 Task: Look for space in Athis-Mons, France from 6th September, 2023 to 18th September, 2023 for 3 adults in price range Rs.6000 to Rs.12000. Place can be entire place with 2 bedrooms having 2 beds and 2 bathrooms. Property type can be house, flat, guest house, hotel. Booking option can be shelf check-in. Required host language is English.
Action: Mouse moved to (341, 195)
Screenshot: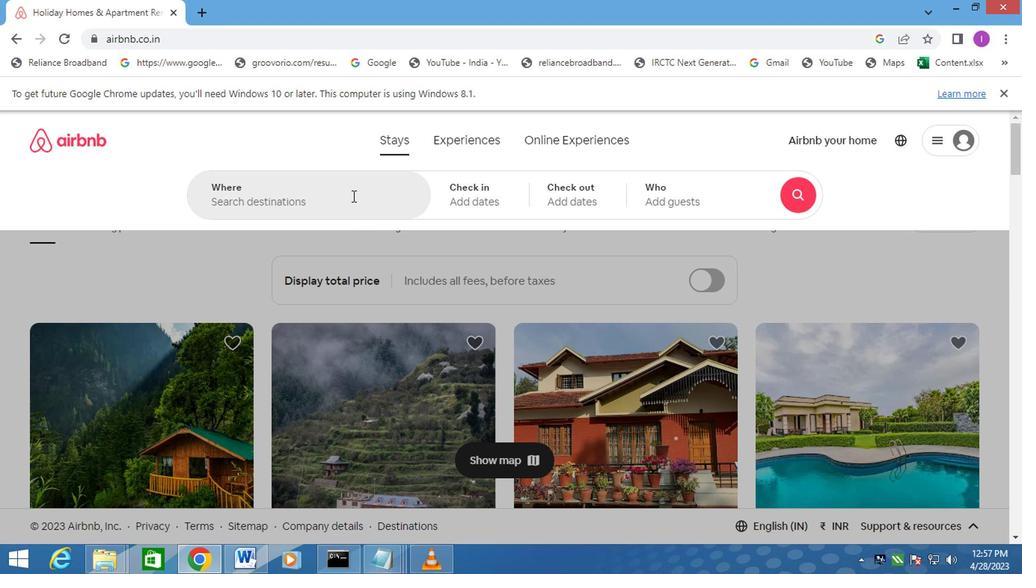 
Action: Mouse pressed left at (341, 195)
Screenshot: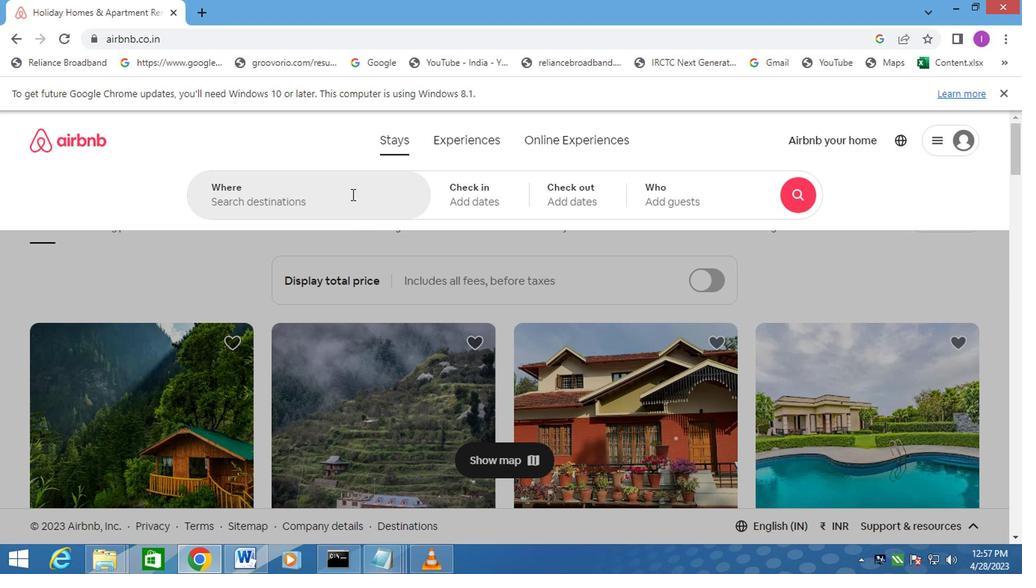 
Action: Mouse moved to (409, 209)
Screenshot: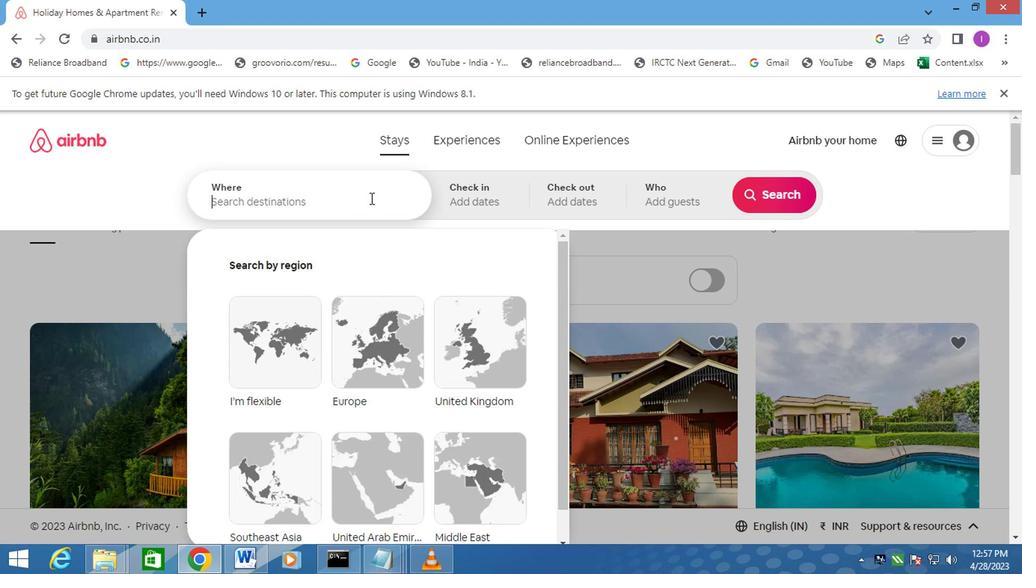 
Action: Key pressed <Key.shift>ATHIS-MONS,<Key.shift>FRANCE
Screenshot: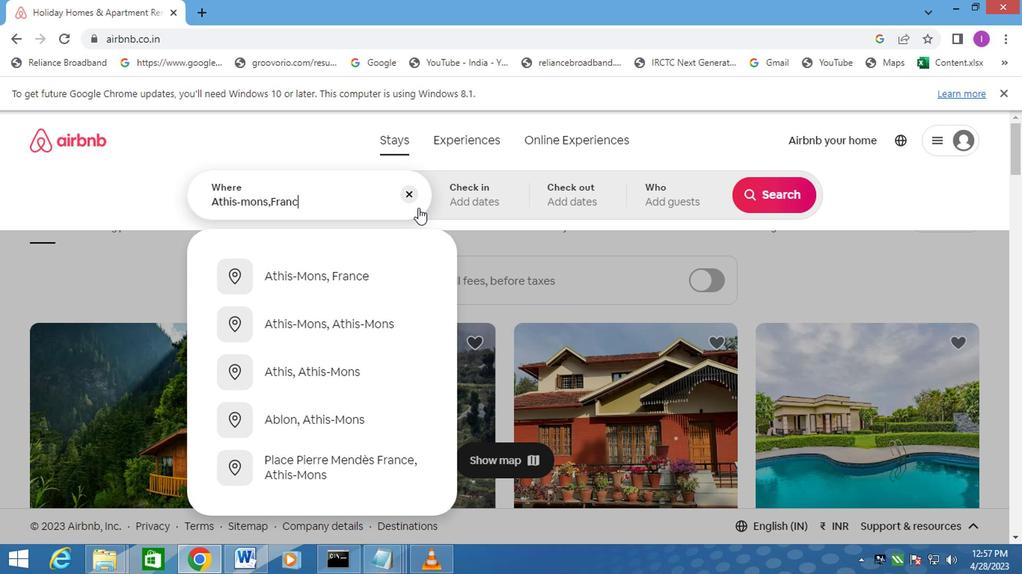 
Action: Mouse moved to (359, 268)
Screenshot: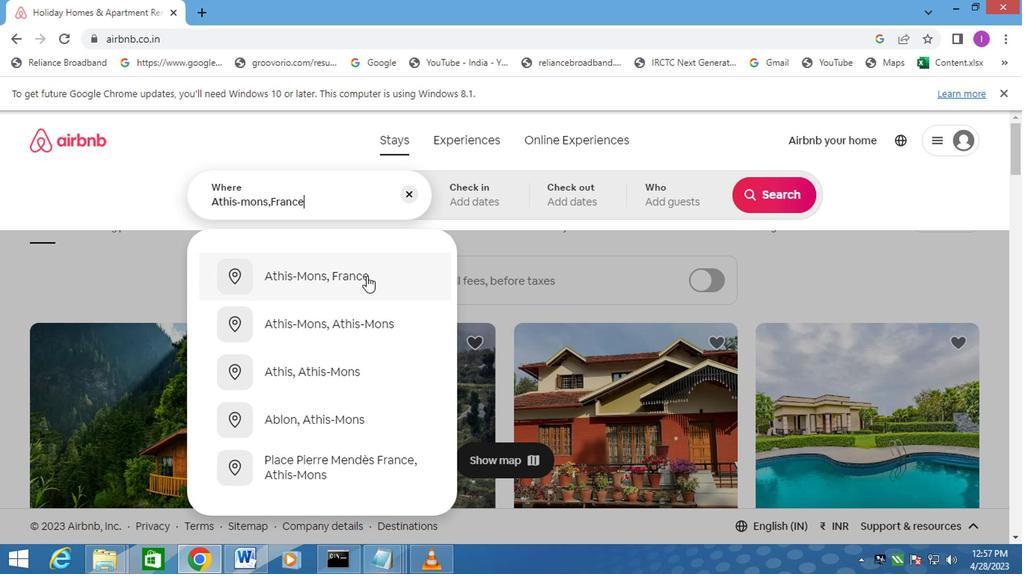 
Action: Mouse pressed left at (359, 268)
Screenshot: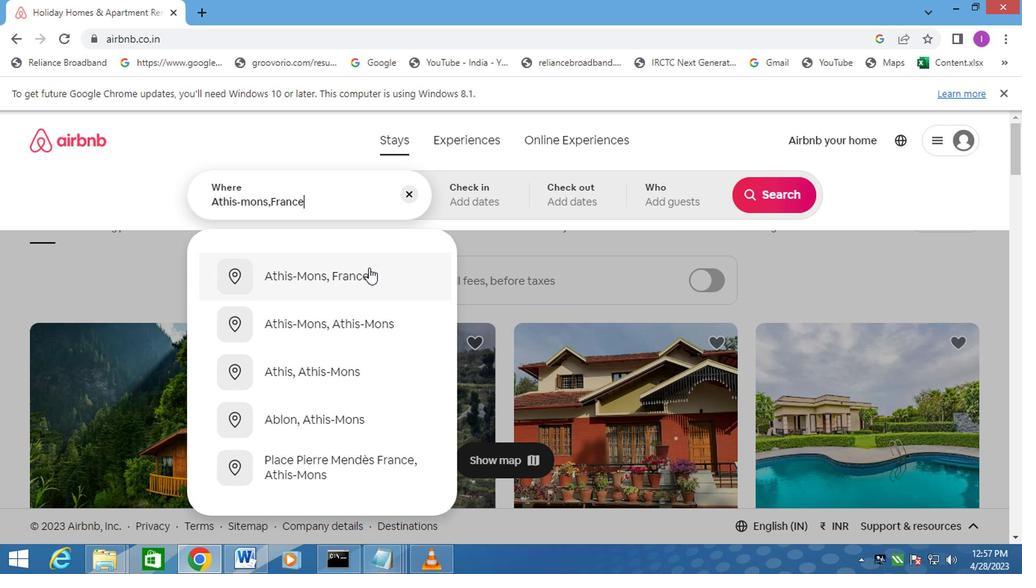
Action: Mouse moved to (758, 316)
Screenshot: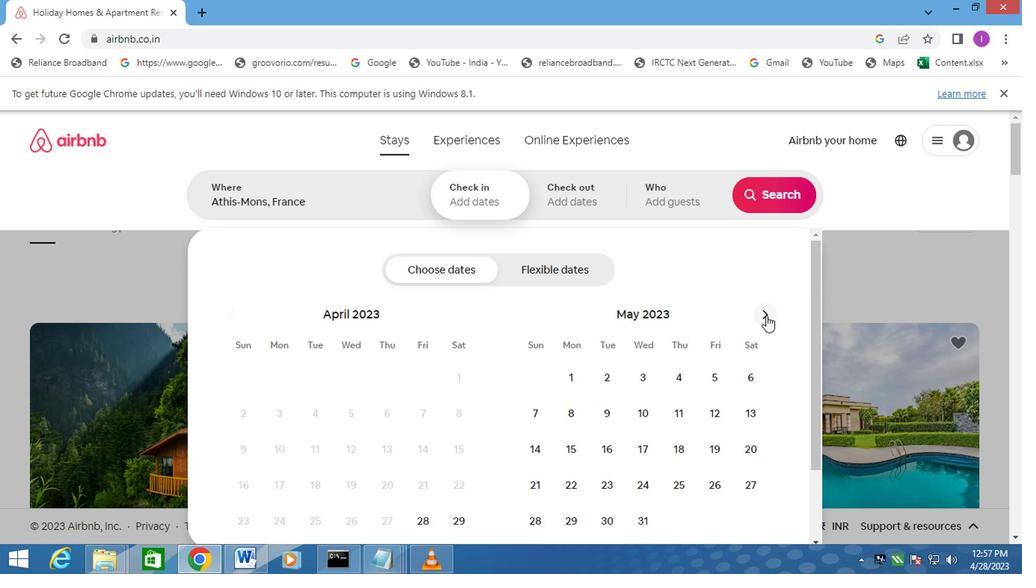 
Action: Mouse pressed left at (758, 316)
Screenshot: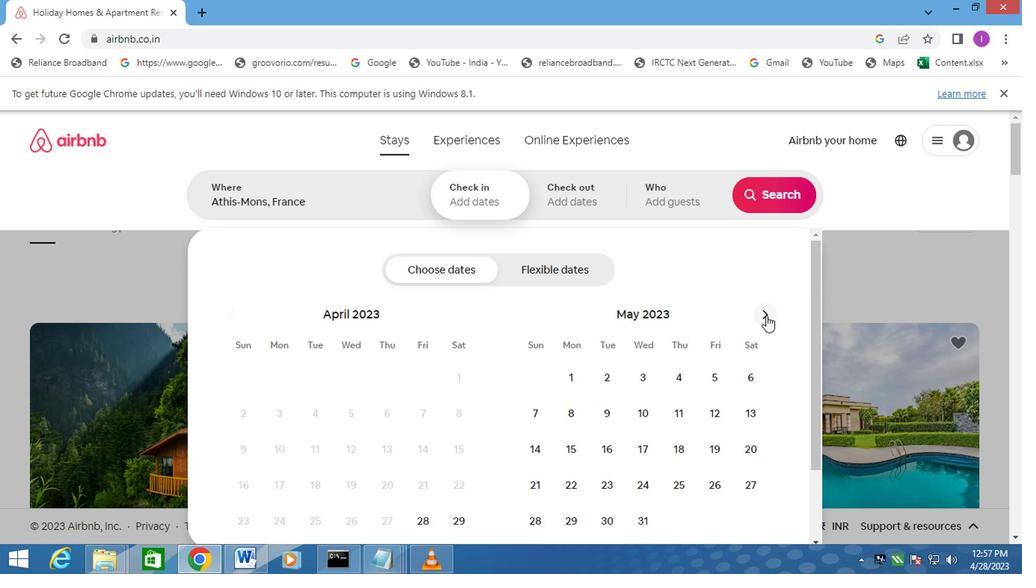 
Action: Mouse pressed left at (758, 316)
Screenshot: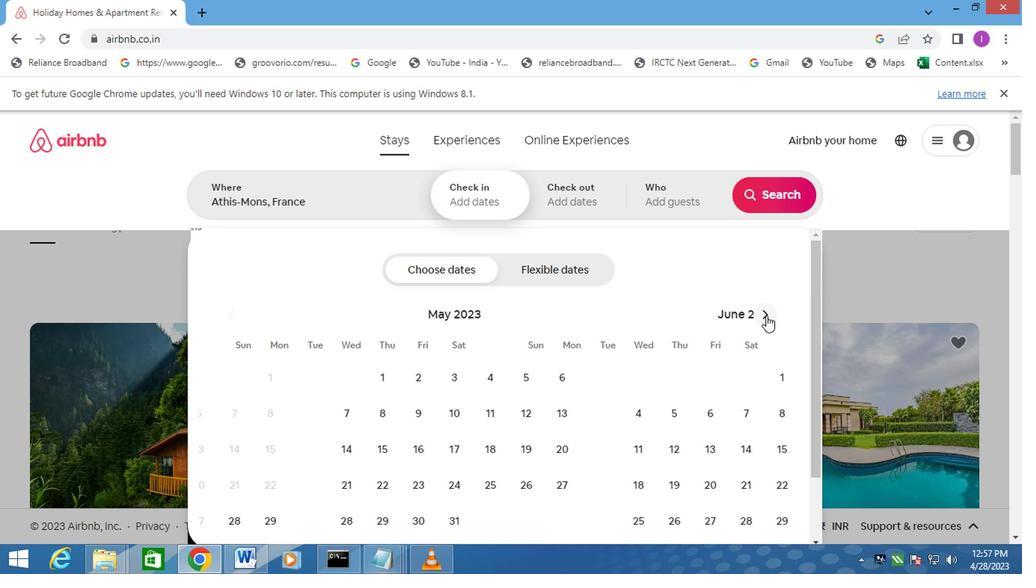 
Action: Mouse moved to (759, 316)
Screenshot: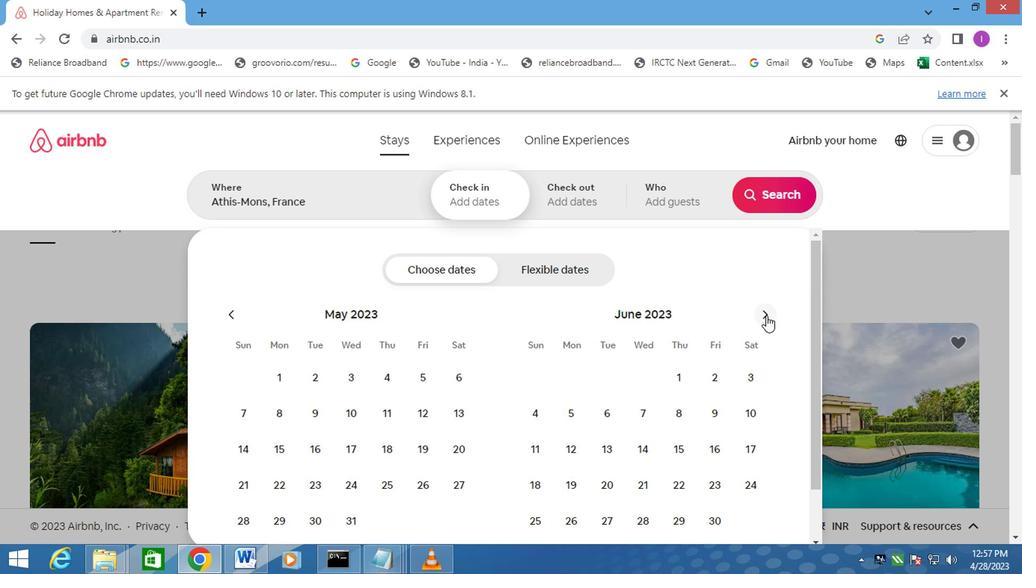 
Action: Mouse pressed left at (759, 316)
Screenshot: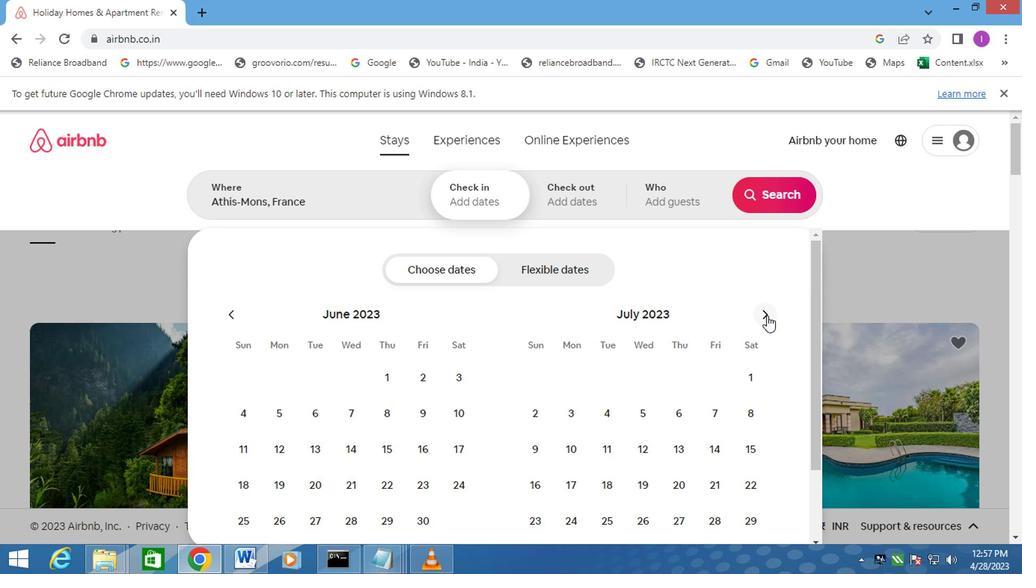 
Action: Mouse pressed left at (759, 316)
Screenshot: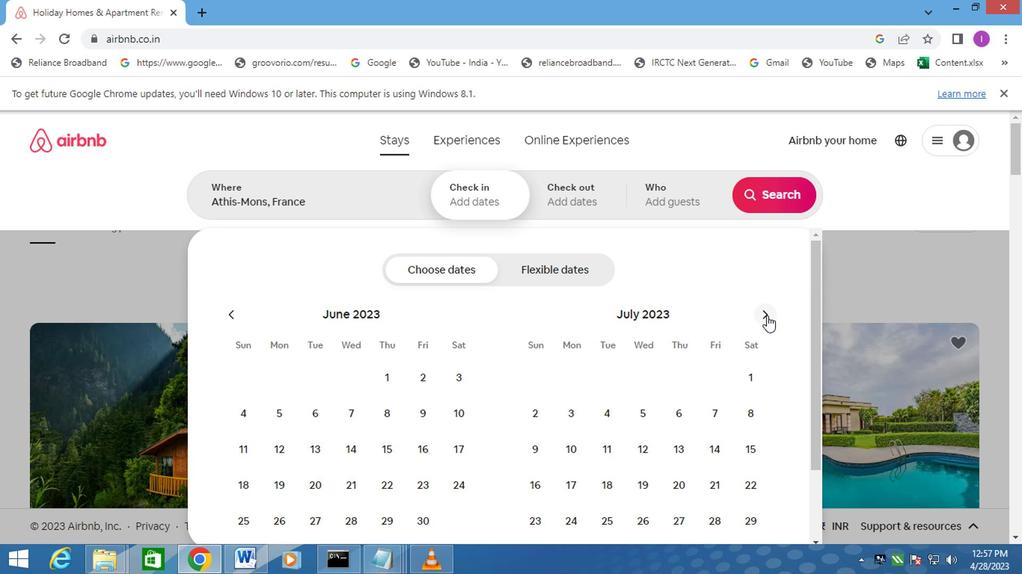 
Action: Mouse moved to (640, 415)
Screenshot: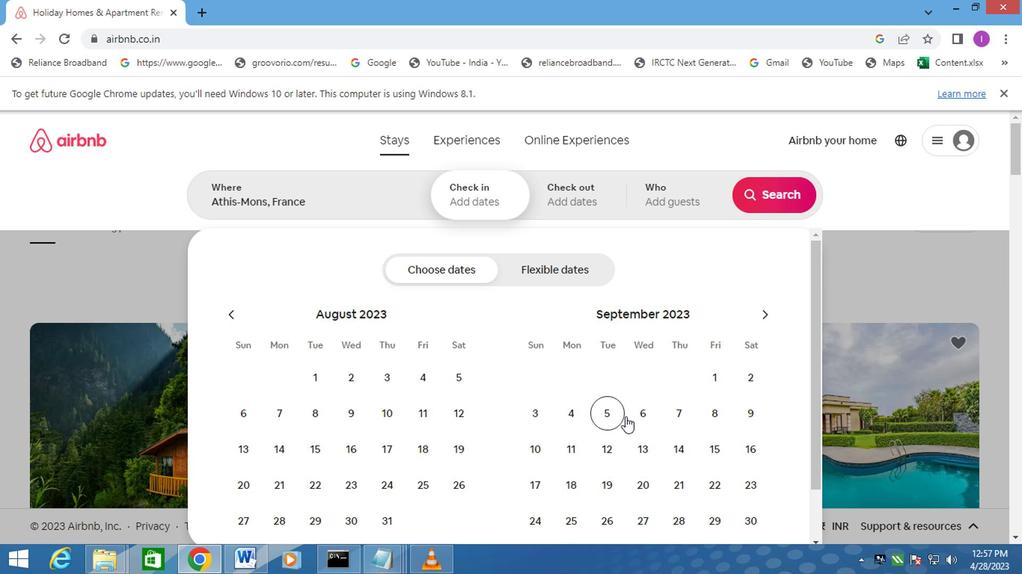 
Action: Mouse pressed left at (640, 415)
Screenshot: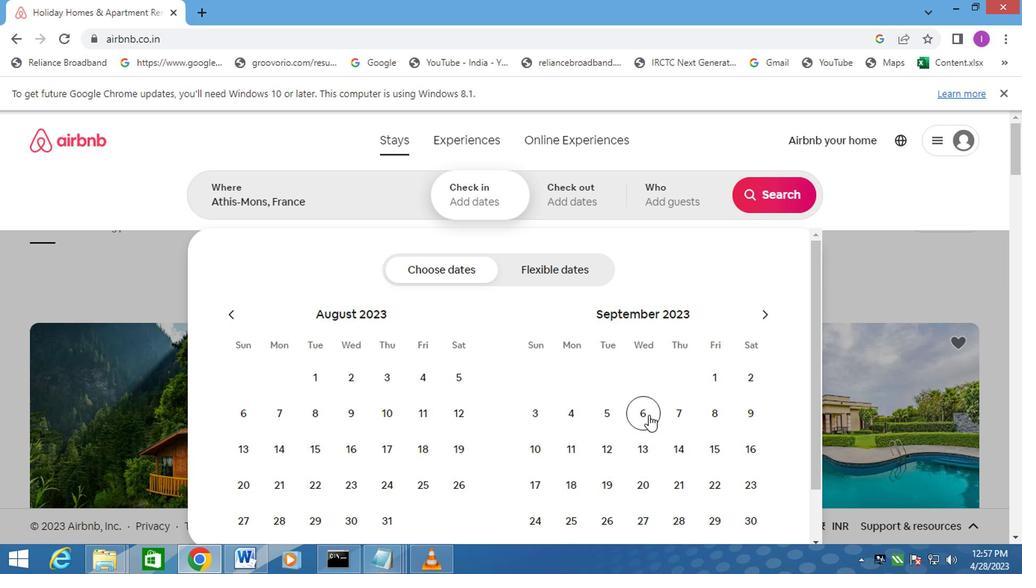 
Action: Mouse moved to (569, 490)
Screenshot: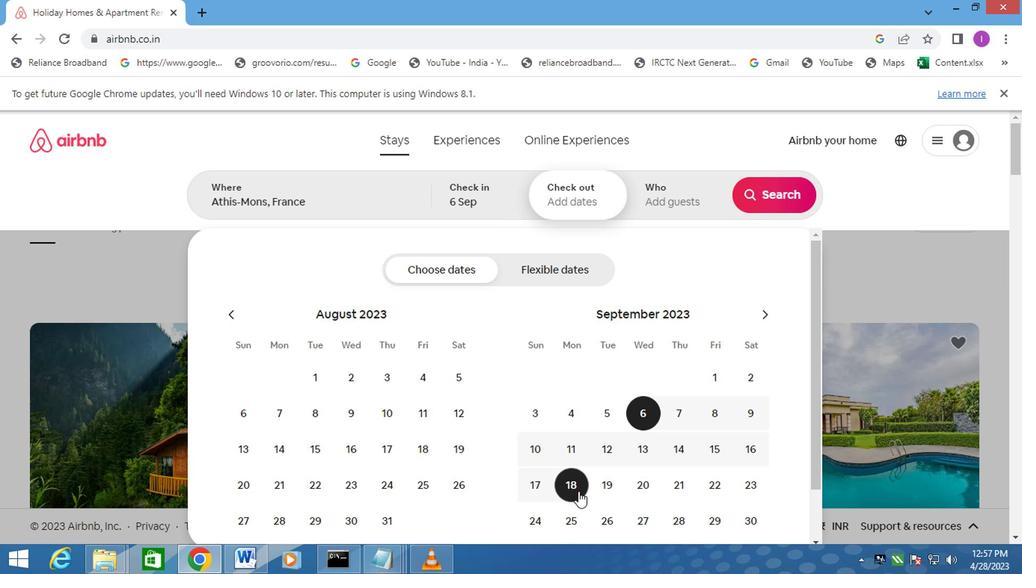 
Action: Mouse pressed left at (569, 490)
Screenshot: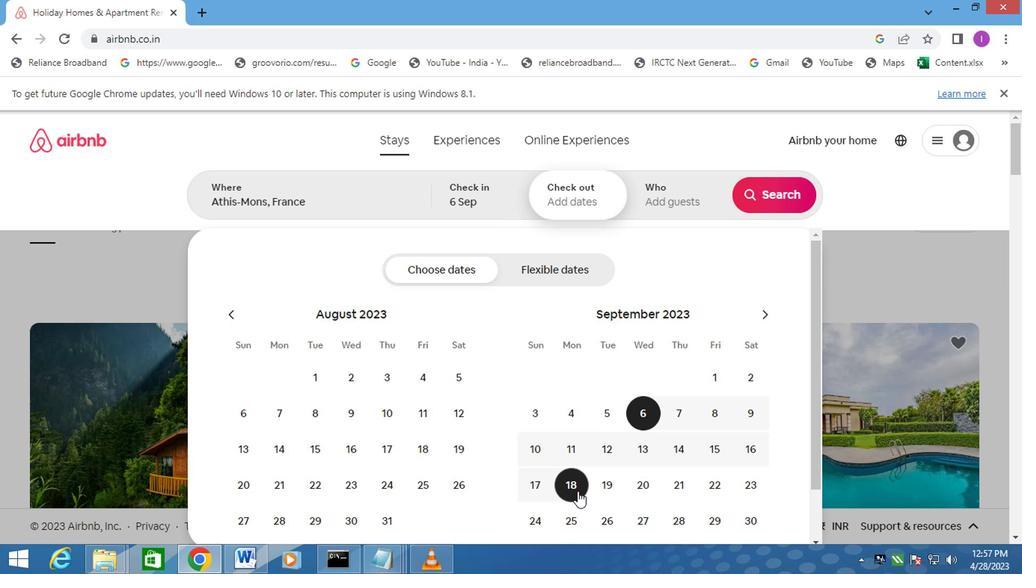 
Action: Mouse moved to (701, 203)
Screenshot: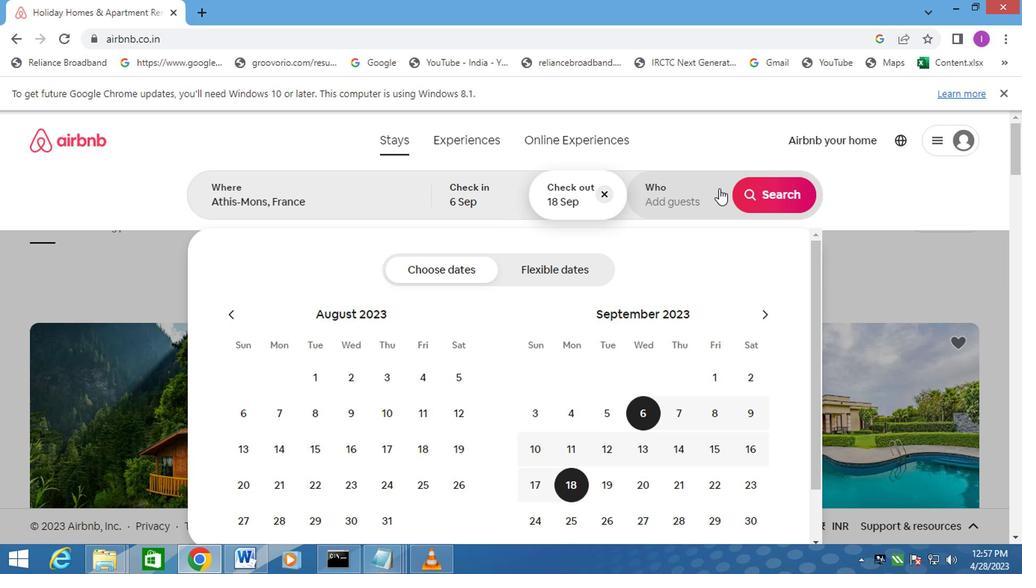 
Action: Mouse pressed left at (701, 203)
Screenshot: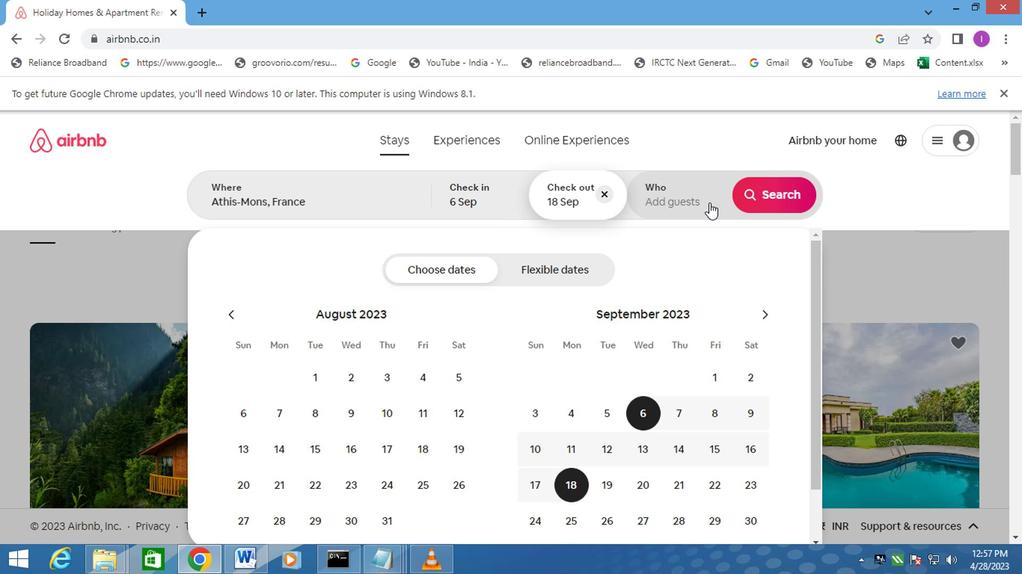 
Action: Mouse moved to (766, 268)
Screenshot: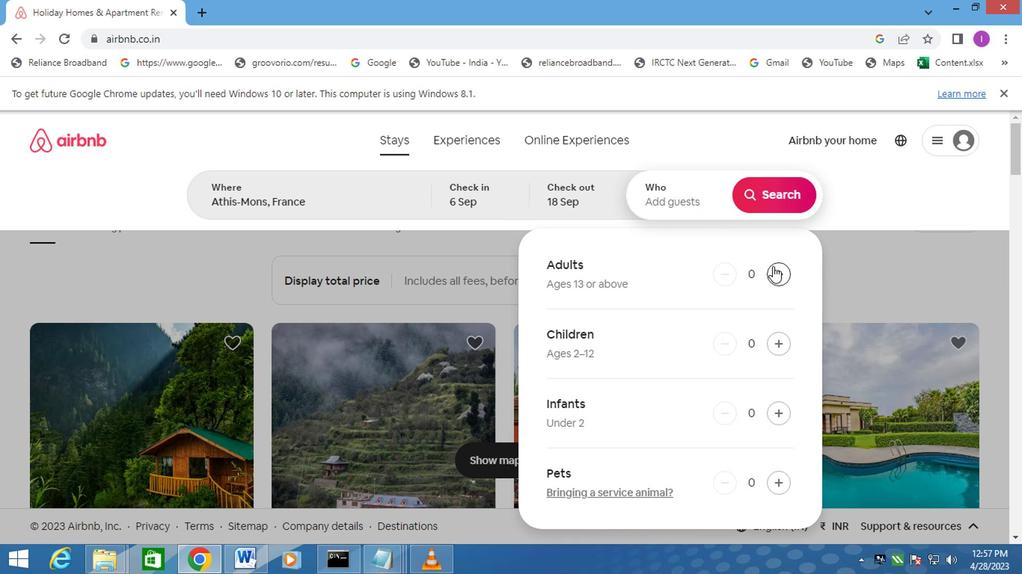 
Action: Mouse pressed left at (766, 268)
Screenshot: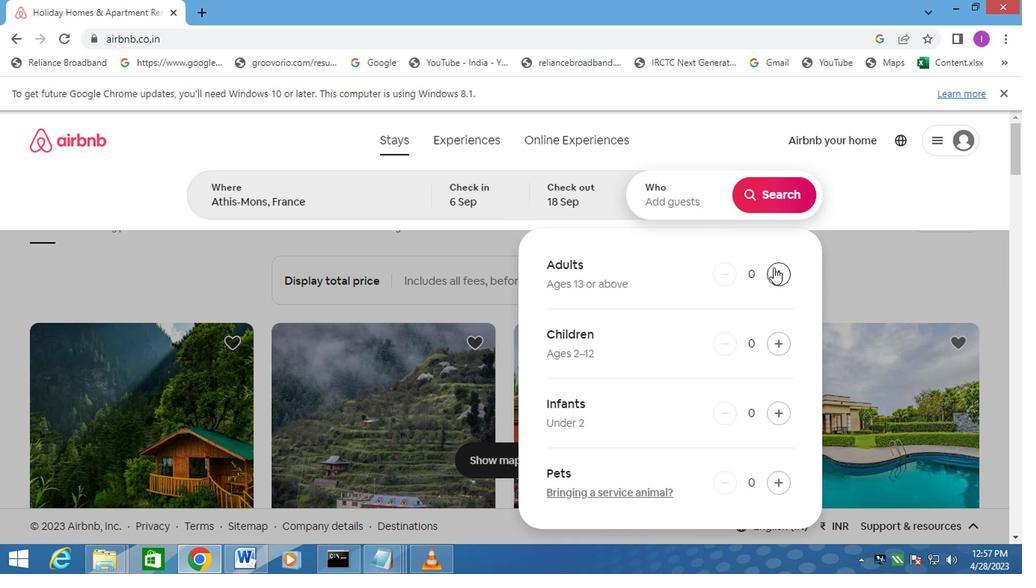 
Action: Mouse pressed left at (766, 268)
Screenshot: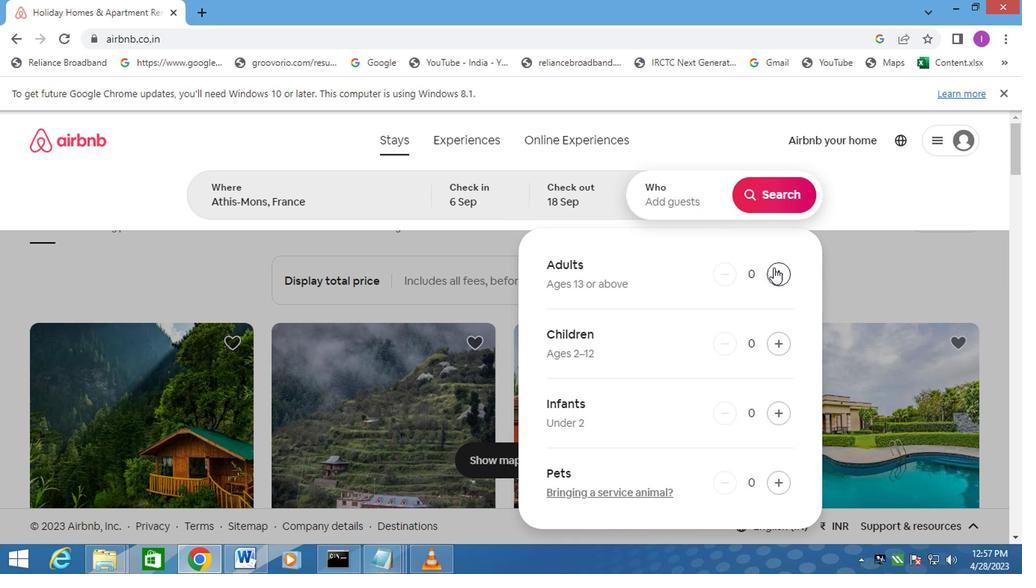
Action: Mouse pressed left at (766, 268)
Screenshot: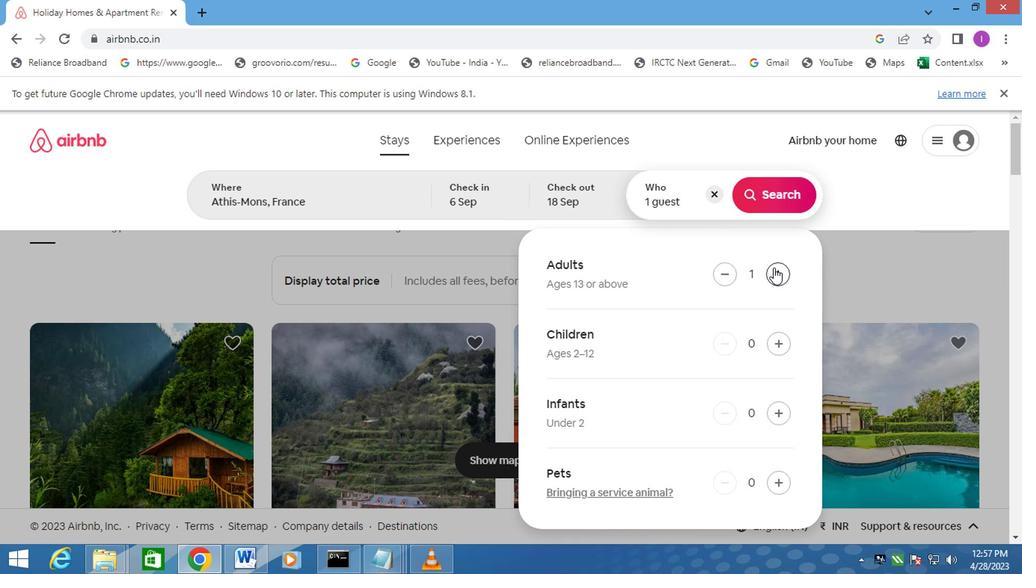 
Action: Mouse moved to (736, 186)
Screenshot: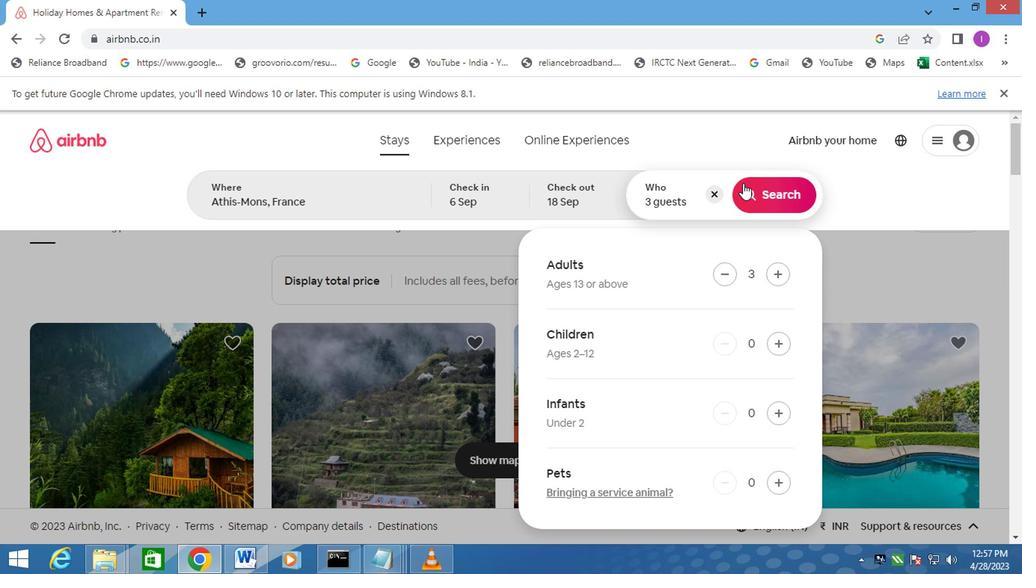 
Action: Mouse pressed left at (736, 186)
Screenshot: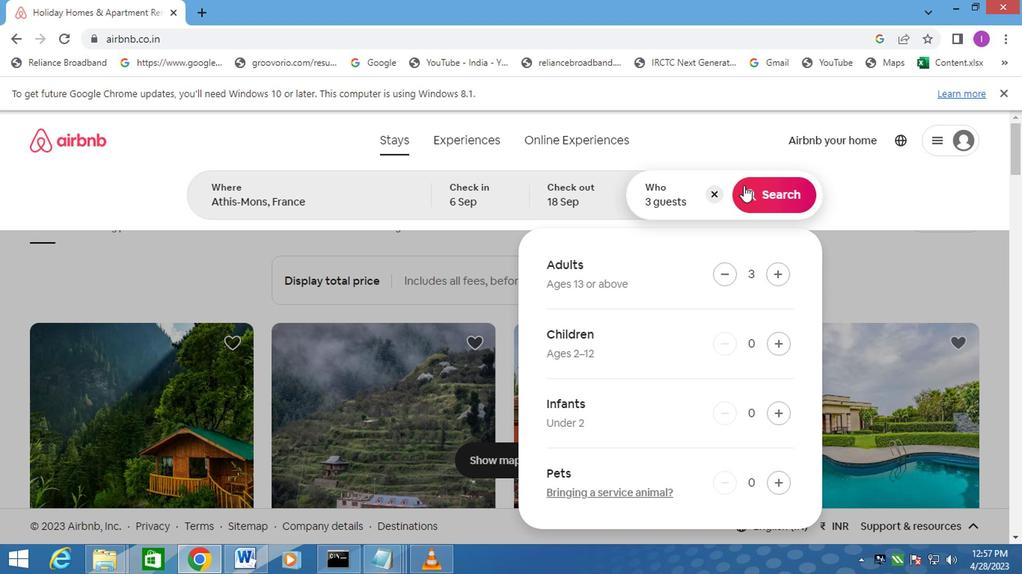 
Action: Mouse moved to (930, 211)
Screenshot: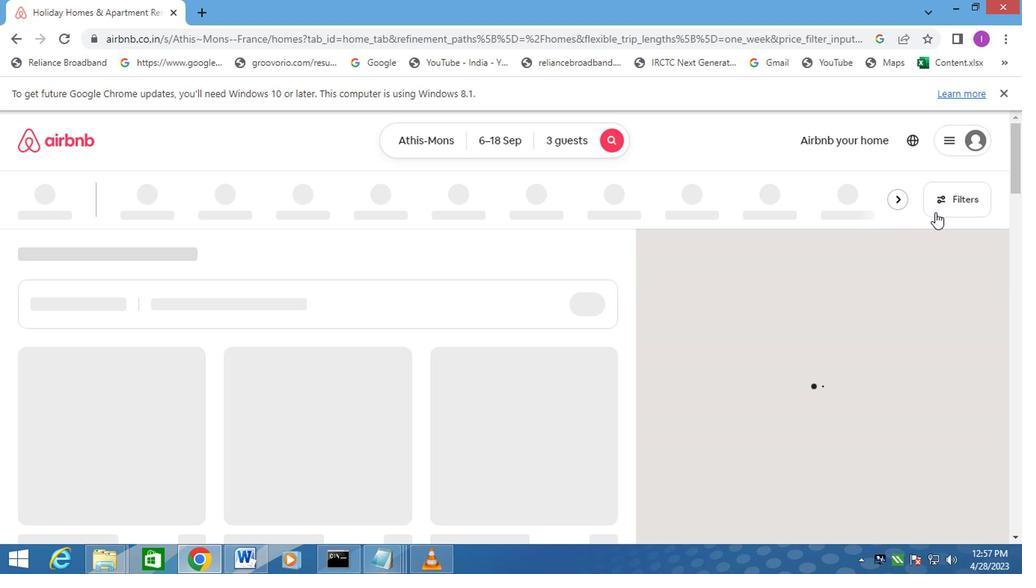 
Action: Mouse pressed left at (930, 211)
Screenshot: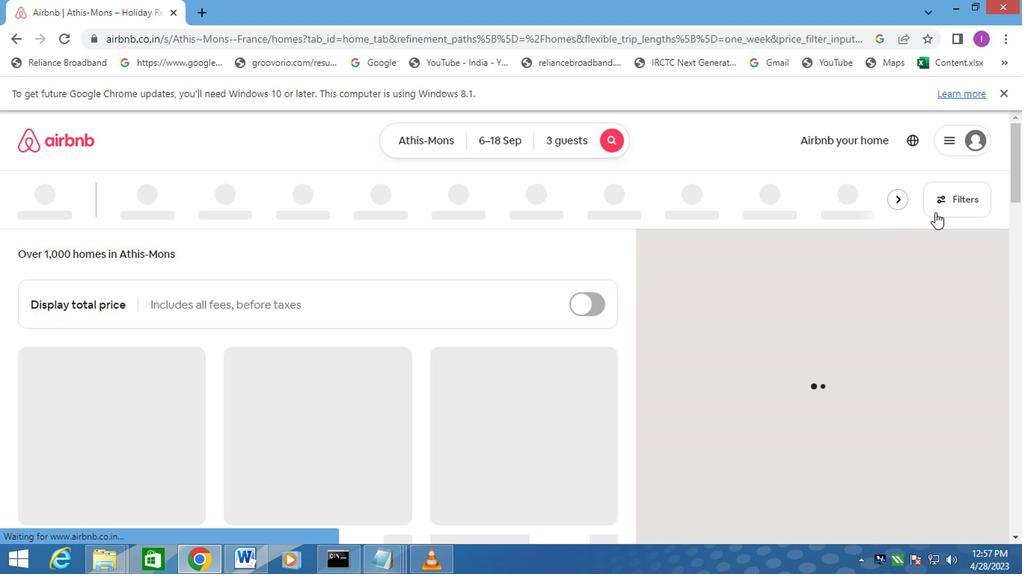 
Action: Mouse moved to (314, 389)
Screenshot: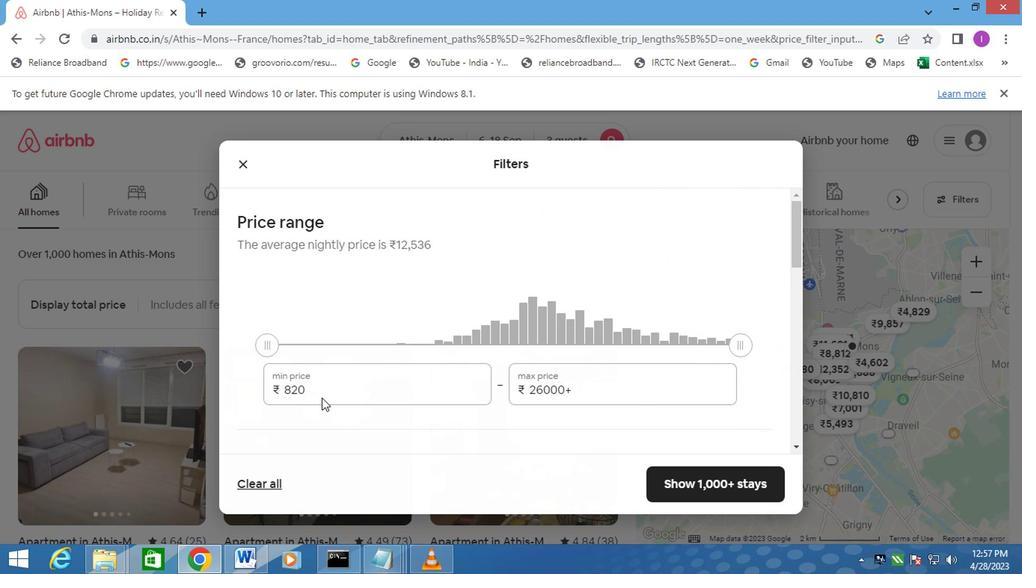 
Action: Mouse pressed left at (314, 389)
Screenshot: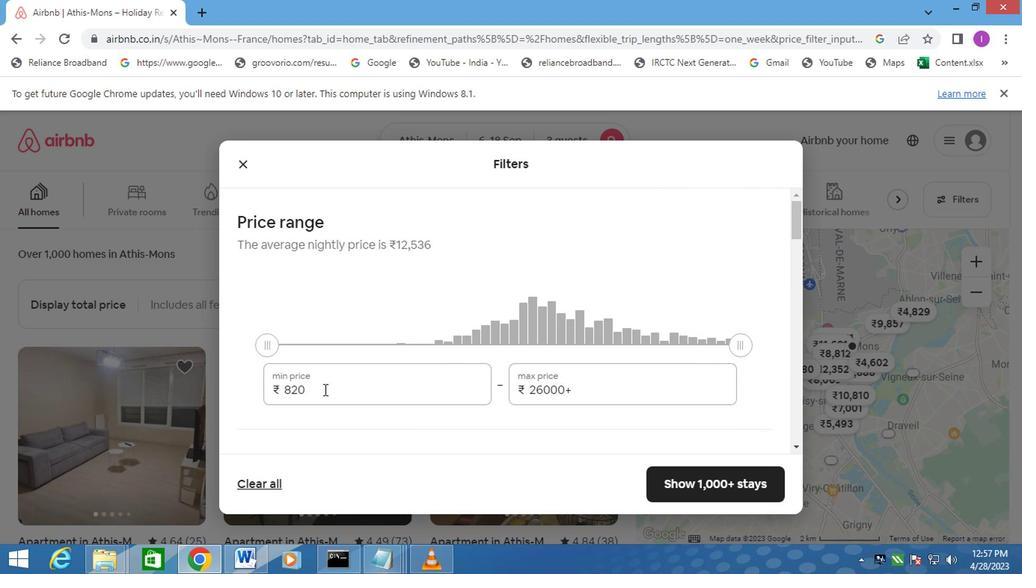 
Action: Mouse moved to (265, 391)
Screenshot: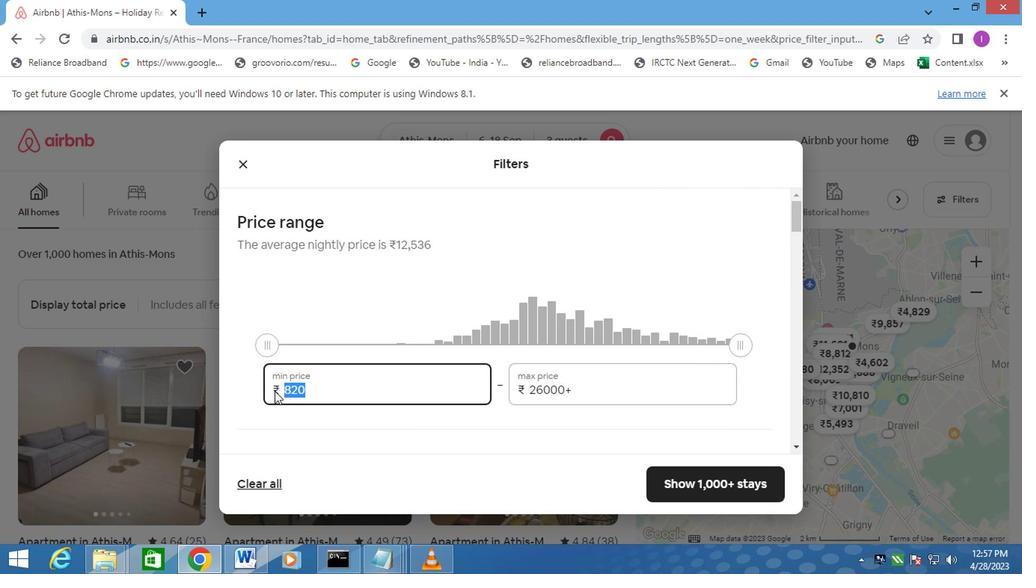 
Action: Key pressed 6000
Screenshot: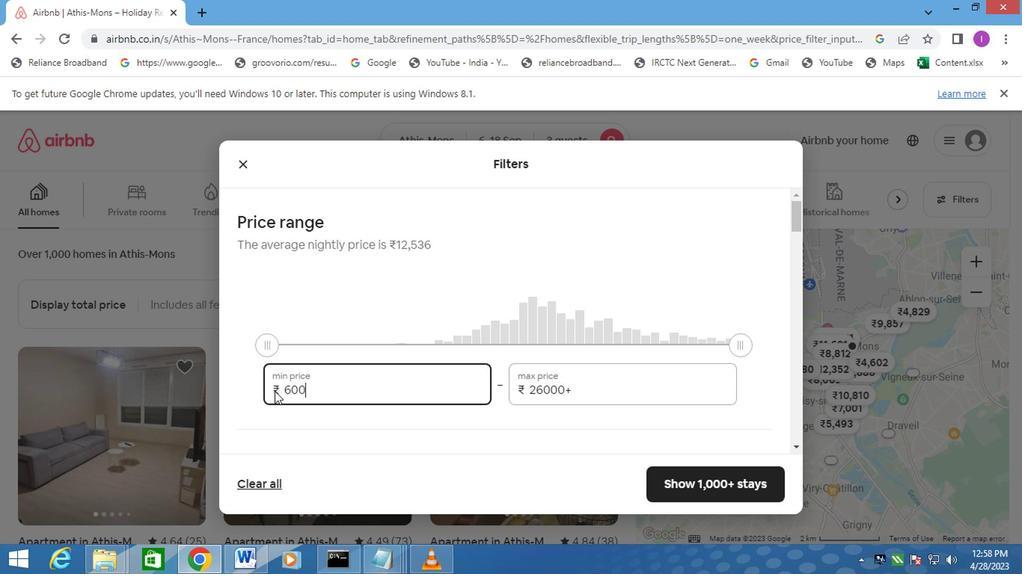 
Action: Mouse moved to (588, 391)
Screenshot: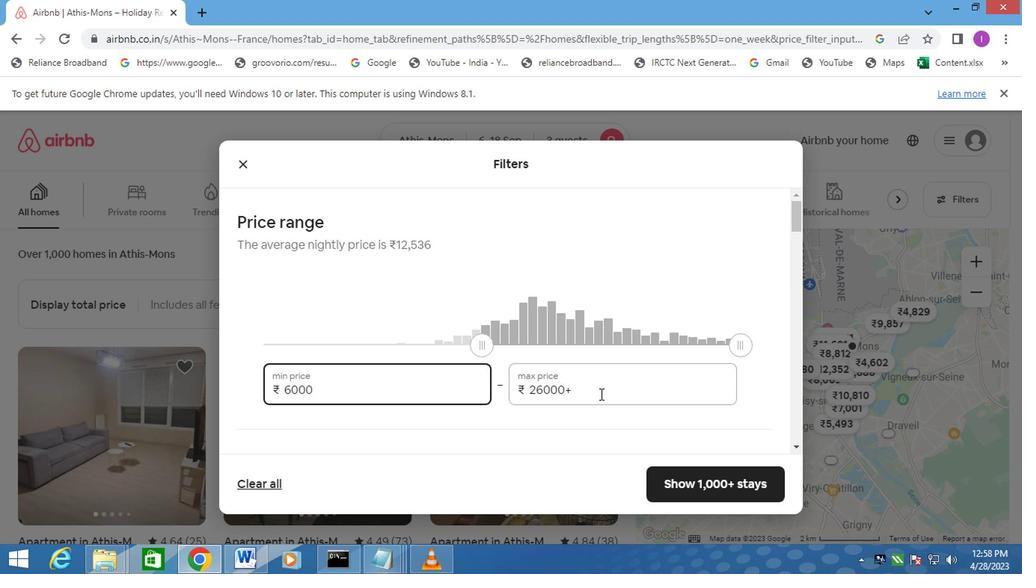 
Action: Mouse pressed left at (588, 391)
Screenshot: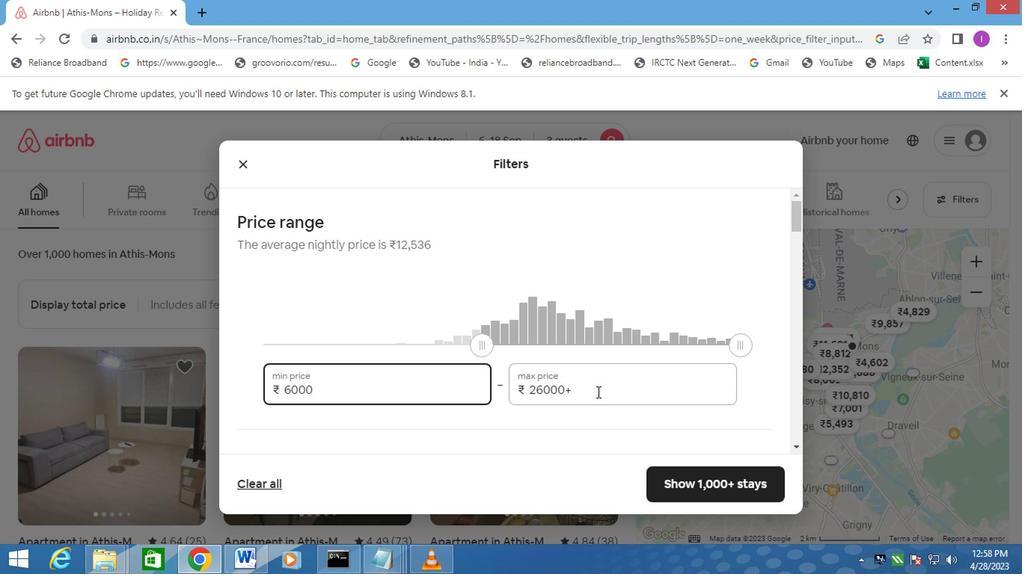 
Action: Mouse moved to (488, 391)
Screenshot: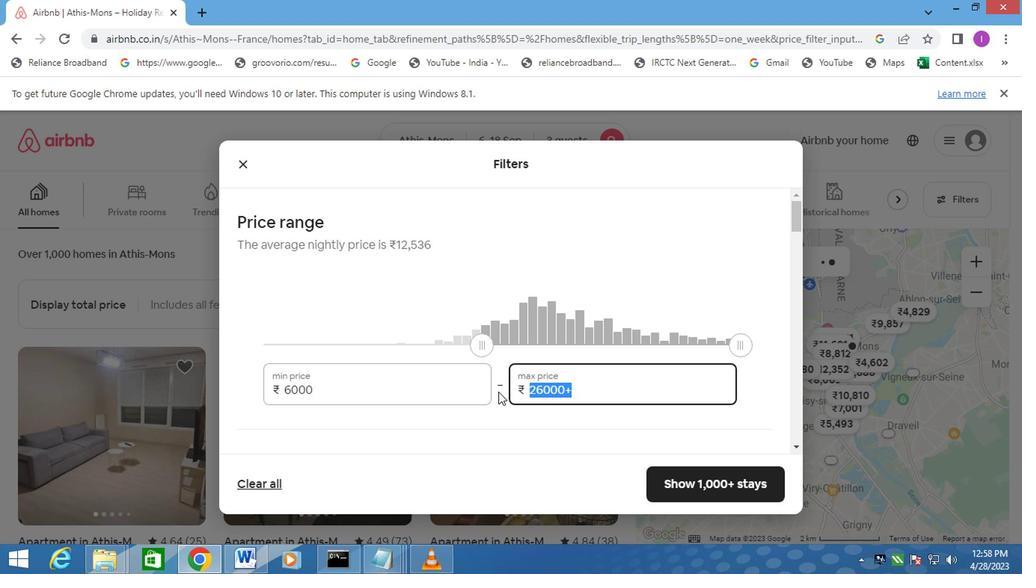 
Action: Key pressed 2<Key.backspace>12000
Screenshot: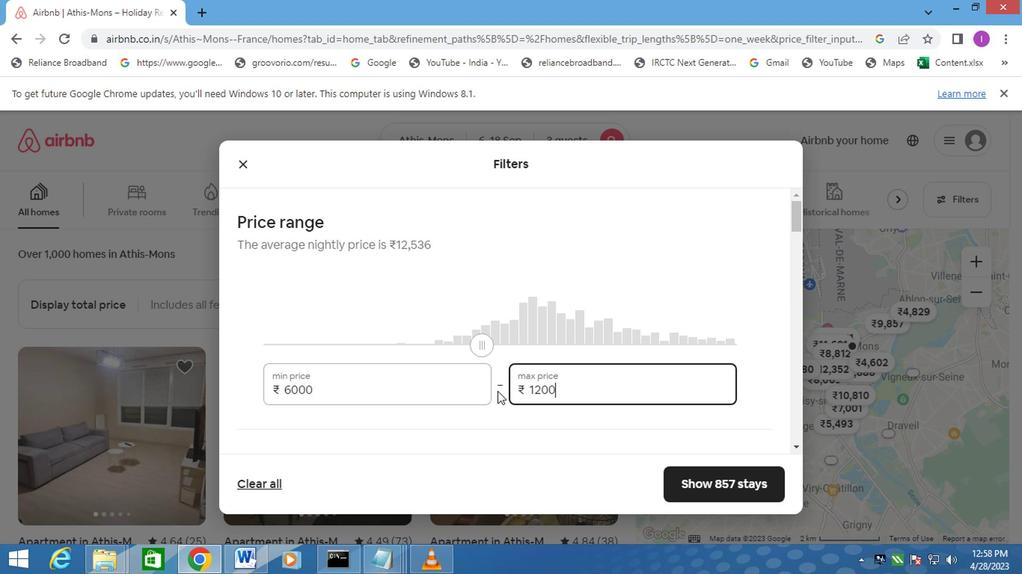 
Action: Mouse moved to (469, 388)
Screenshot: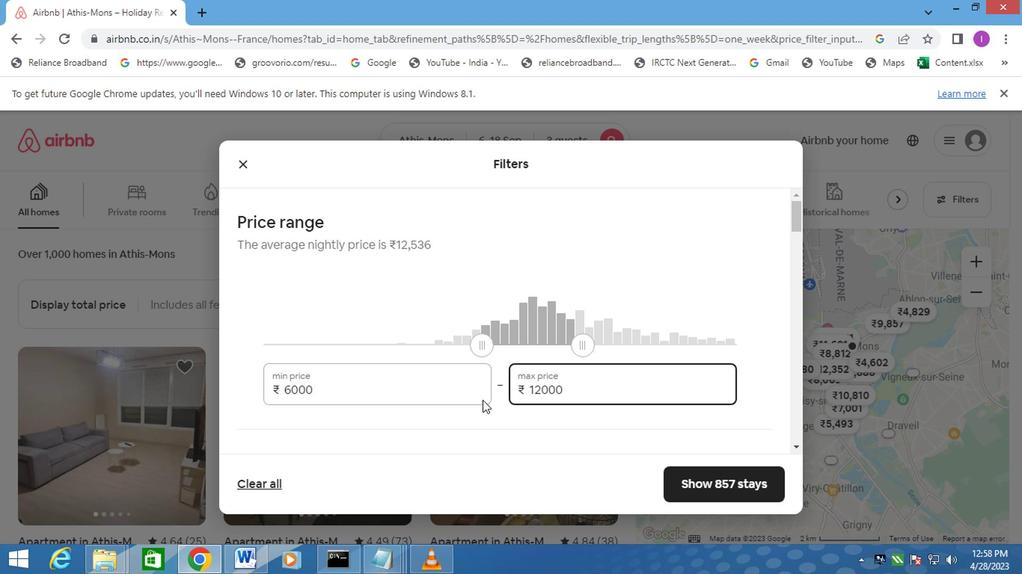 
Action: Mouse scrolled (469, 387) with delta (0, 0)
Screenshot: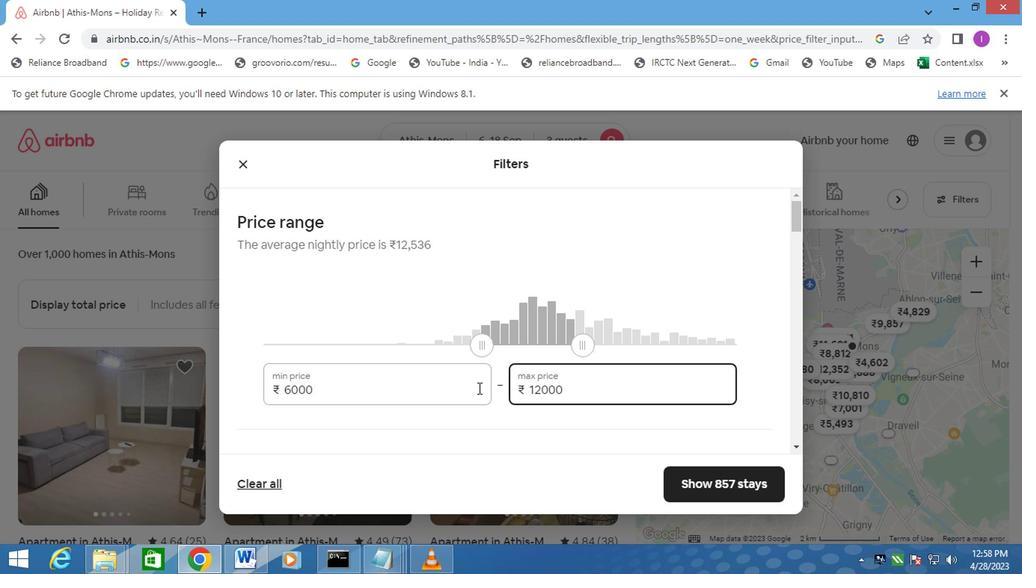 
Action: Mouse scrolled (469, 387) with delta (0, 0)
Screenshot: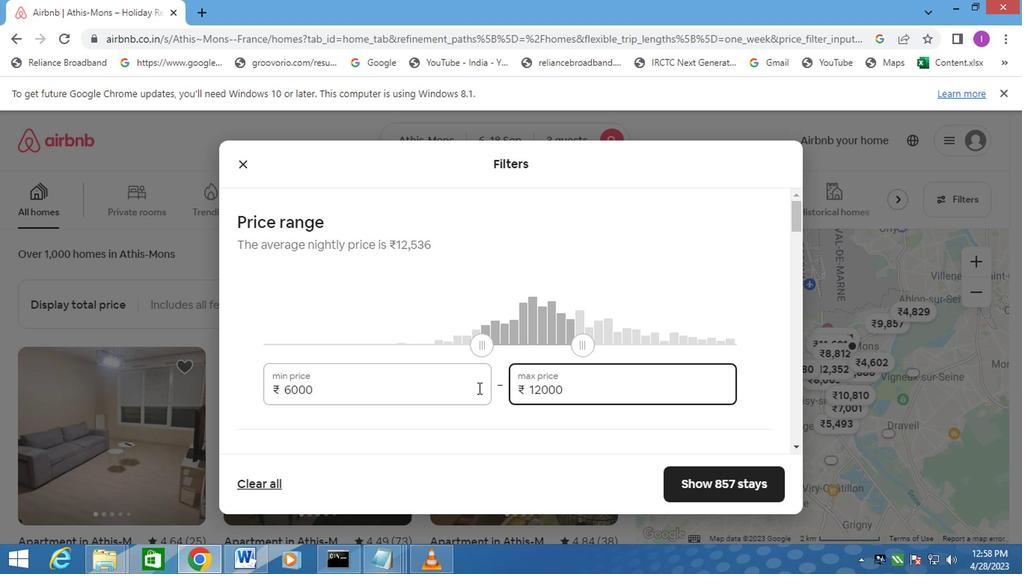 
Action: Mouse moved to (468, 383)
Screenshot: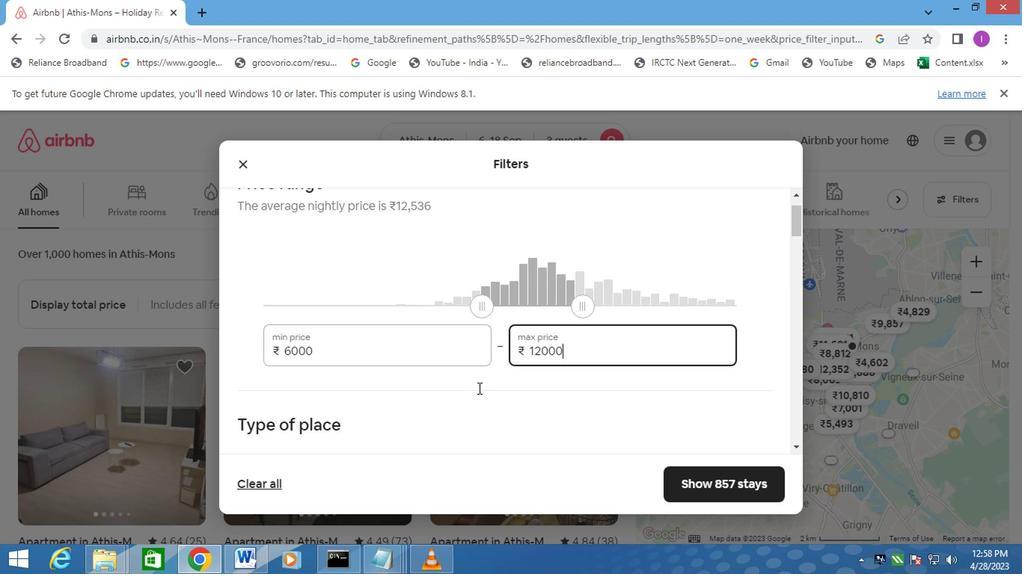 
Action: Mouse scrolled (468, 382) with delta (0, -1)
Screenshot: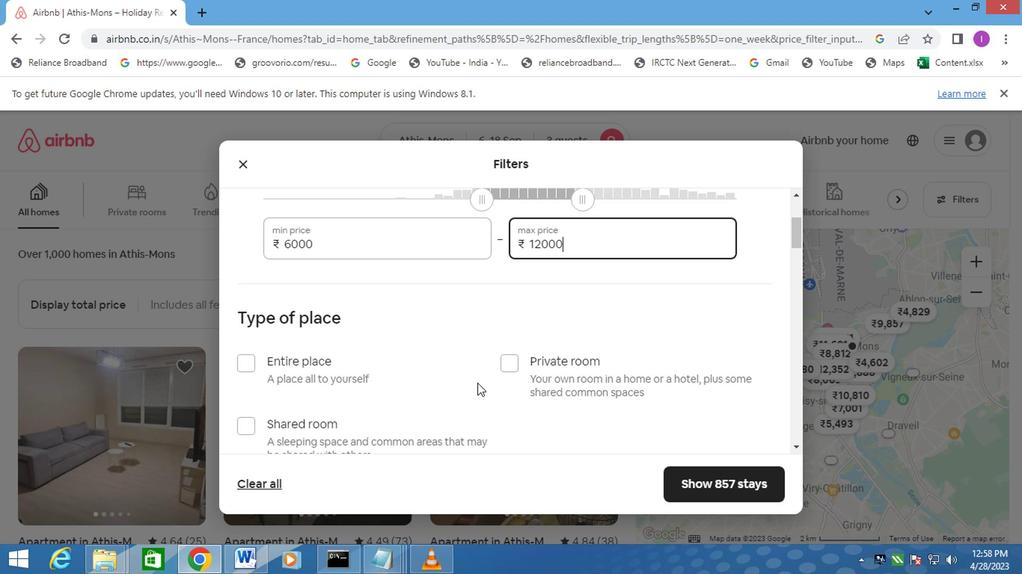 
Action: Mouse moved to (243, 285)
Screenshot: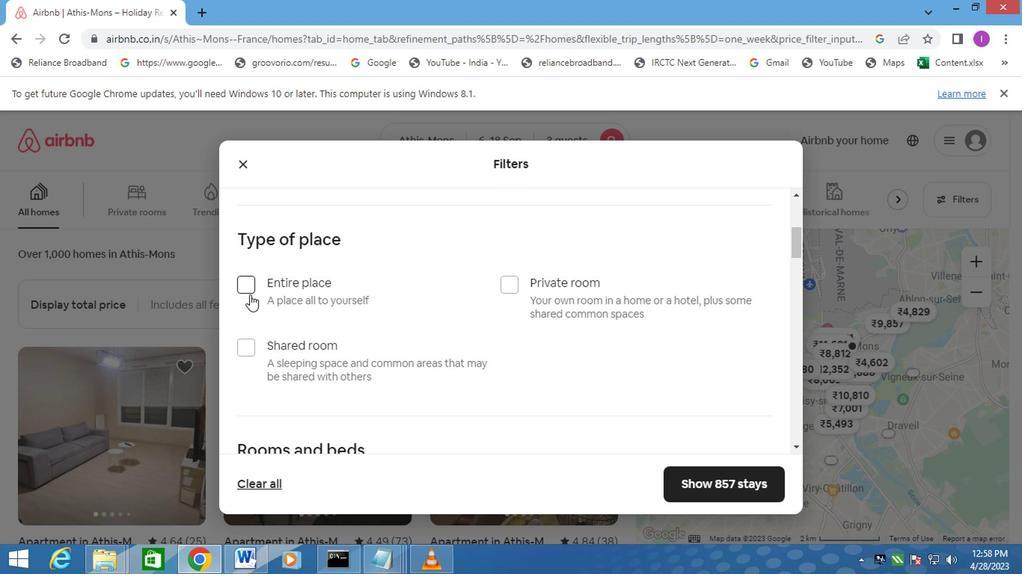 
Action: Mouse pressed left at (243, 285)
Screenshot: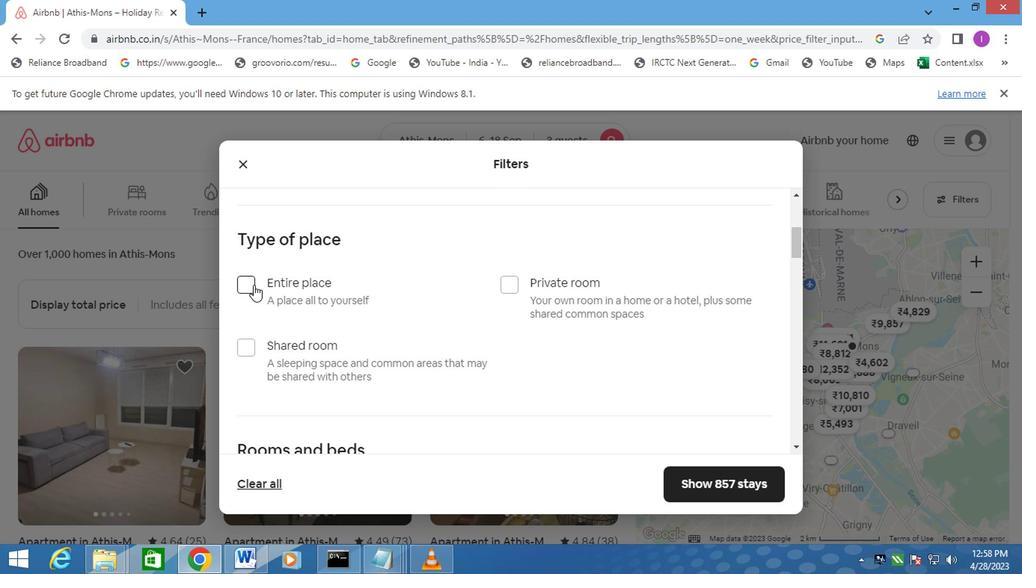 
Action: Mouse moved to (248, 314)
Screenshot: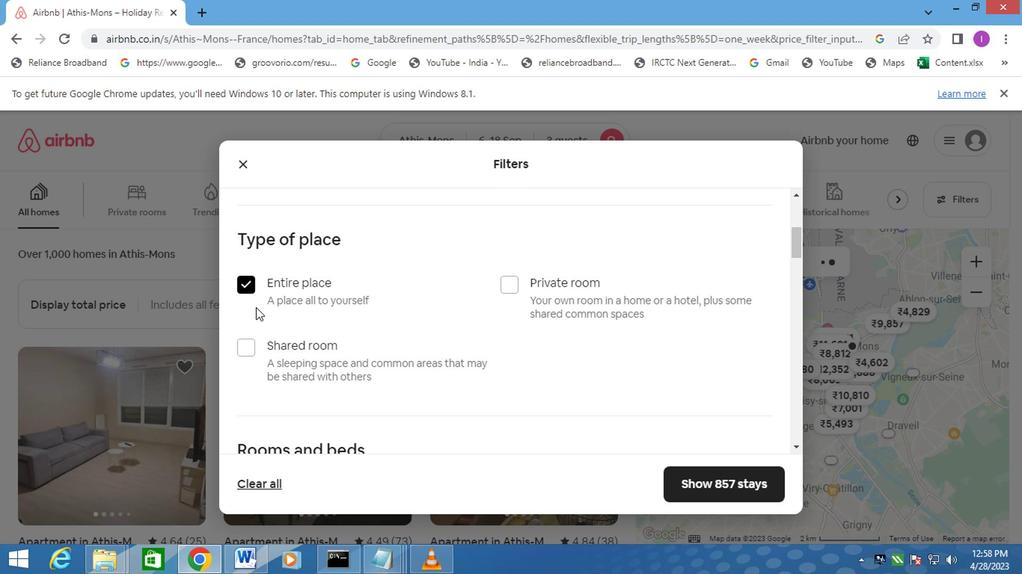 
Action: Mouse scrolled (248, 313) with delta (0, -1)
Screenshot: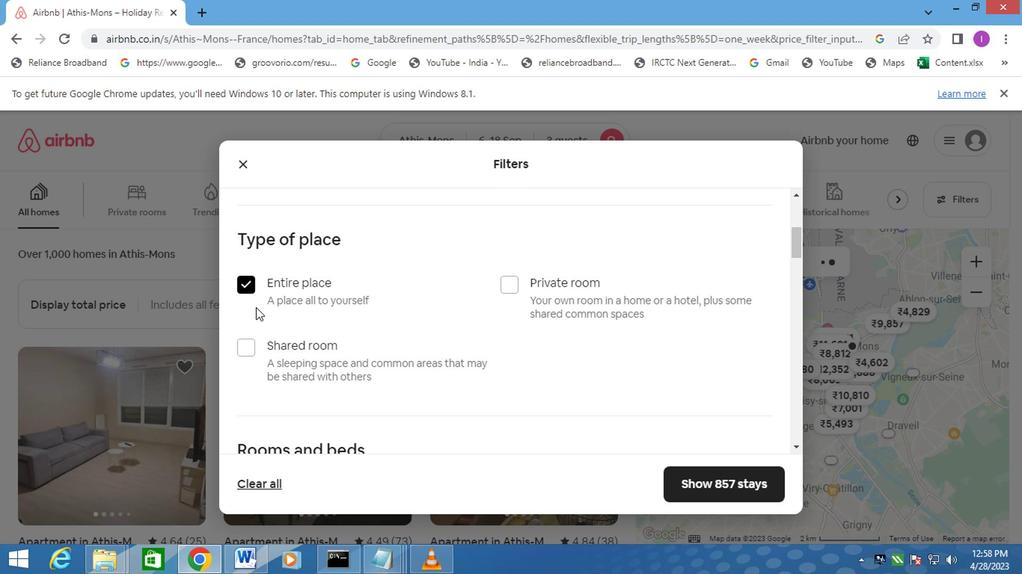 
Action: Mouse moved to (249, 317)
Screenshot: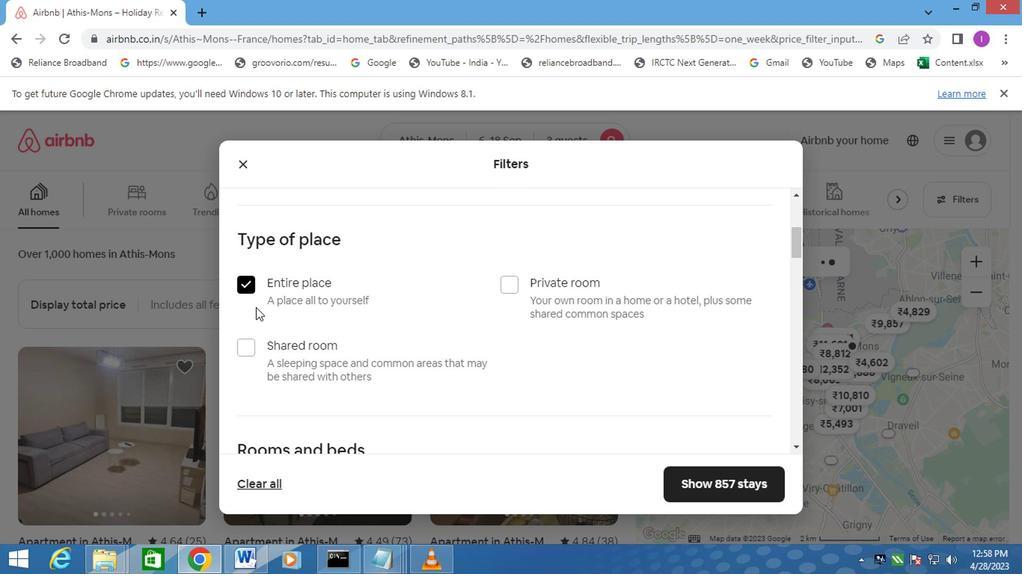 
Action: Mouse scrolled (249, 316) with delta (0, -1)
Screenshot: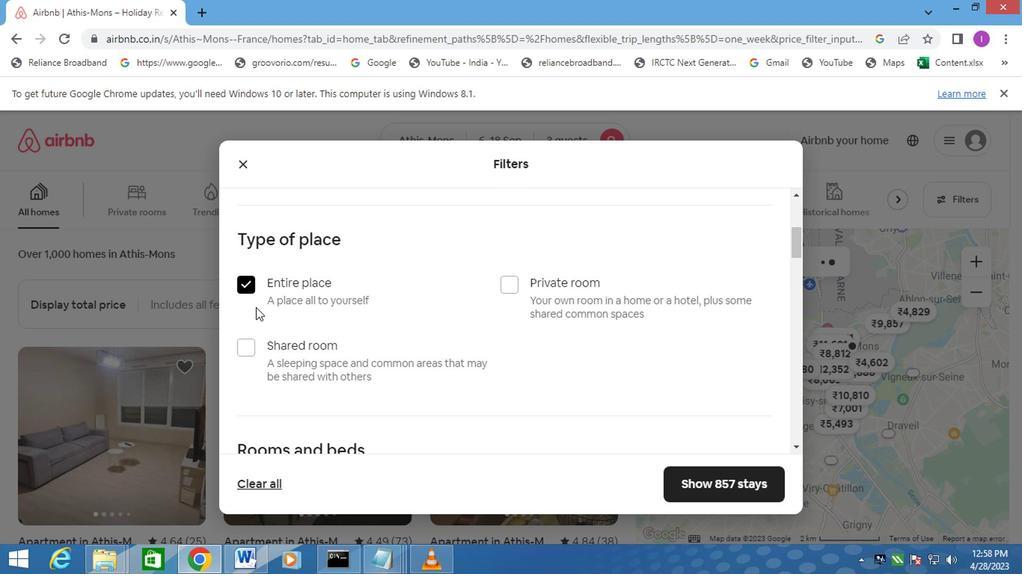 
Action: Mouse moved to (250, 318)
Screenshot: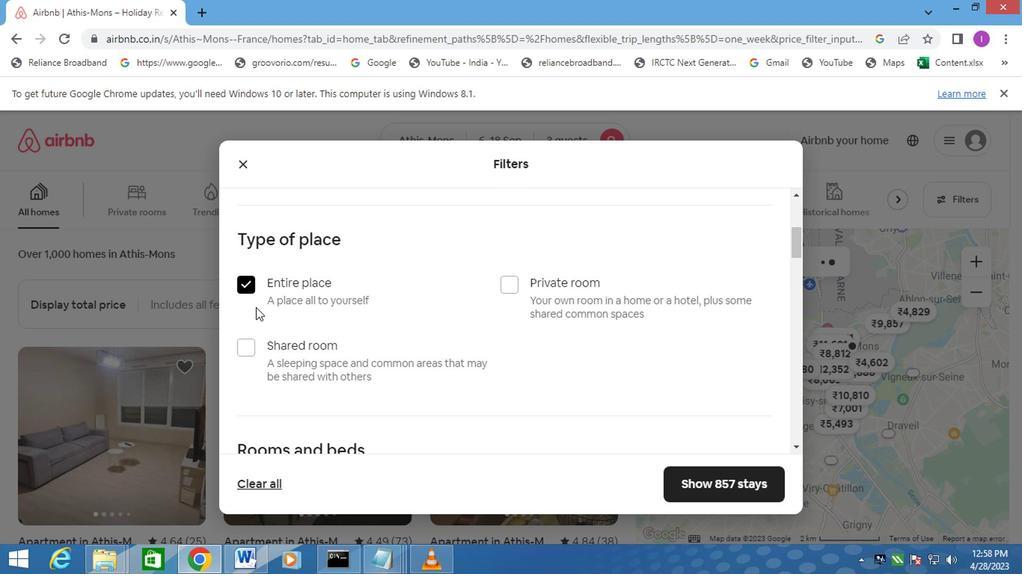 
Action: Mouse scrolled (250, 318) with delta (0, 0)
Screenshot: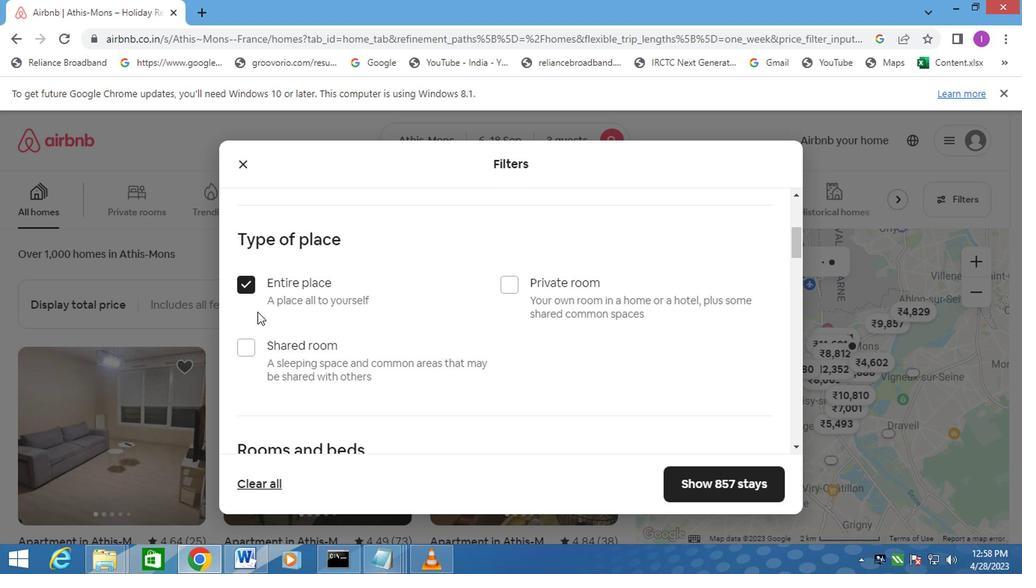 
Action: Mouse scrolled (250, 318) with delta (0, 0)
Screenshot: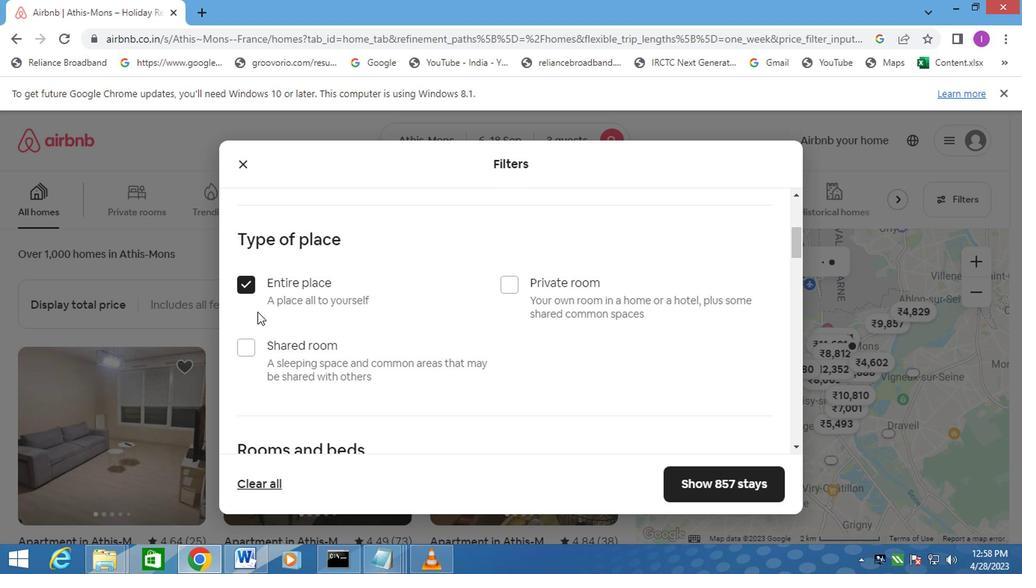 
Action: Mouse moved to (374, 239)
Screenshot: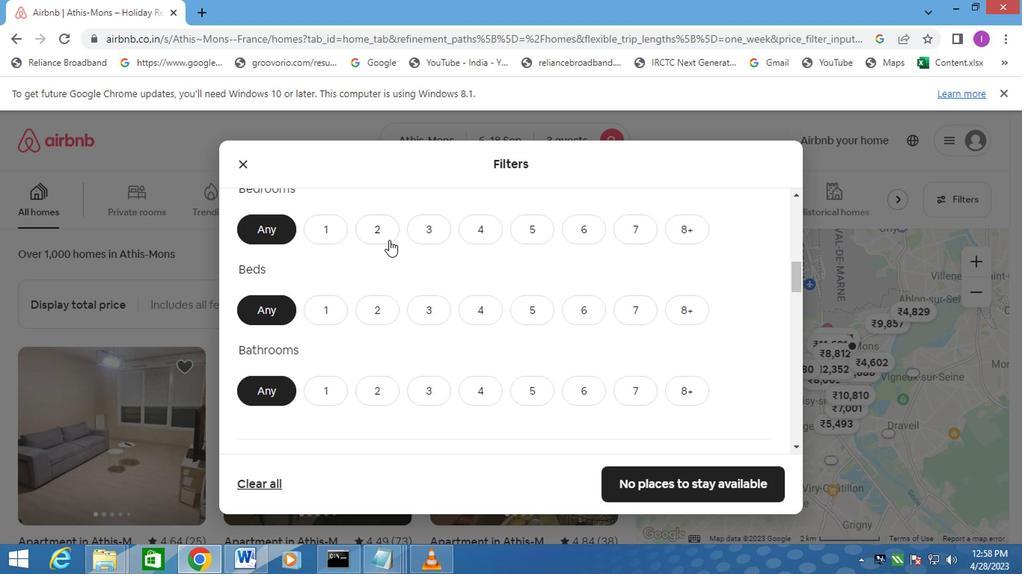 
Action: Mouse pressed left at (374, 239)
Screenshot: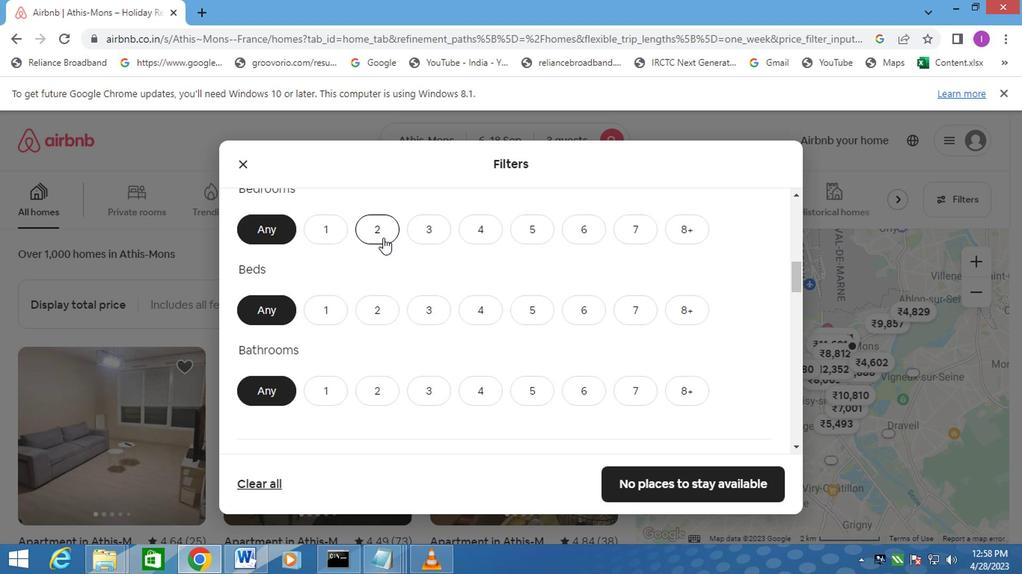 
Action: Mouse moved to (369, 303)
Screenshot: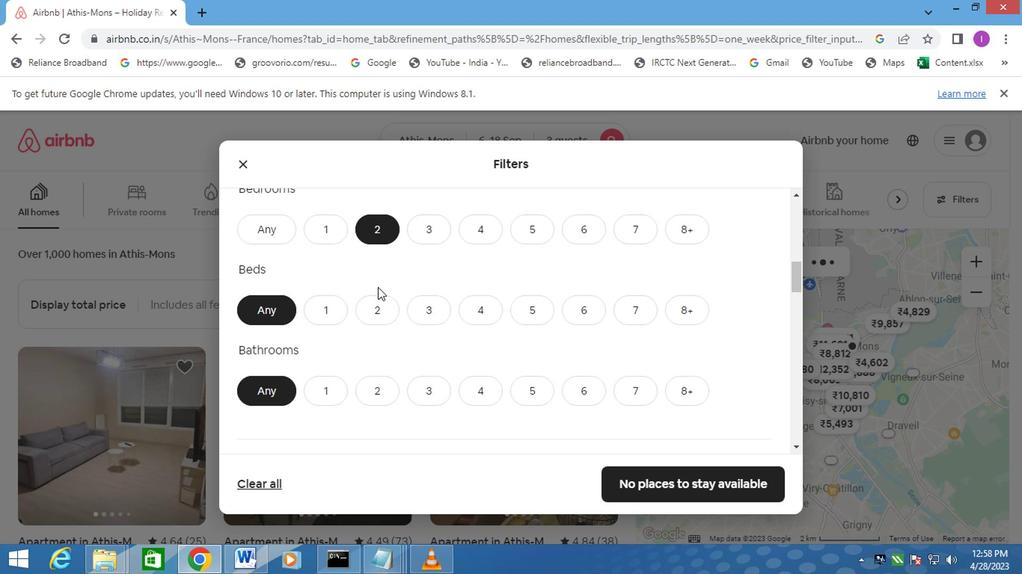 
Action: Mouse pressed left at (369, 303)
Screenshot: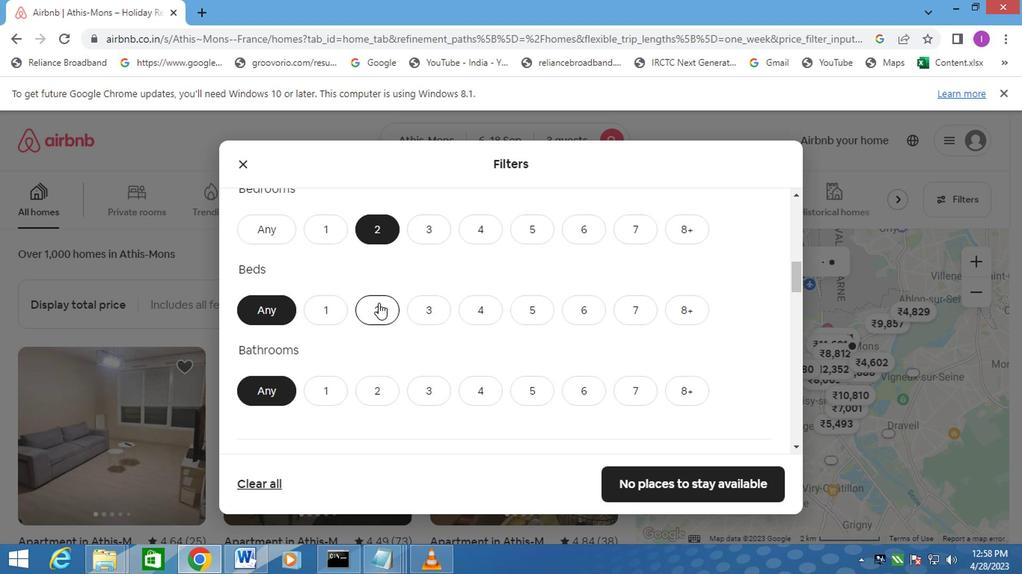 
Action: Mouse moved to (372, 394)
Screenshot: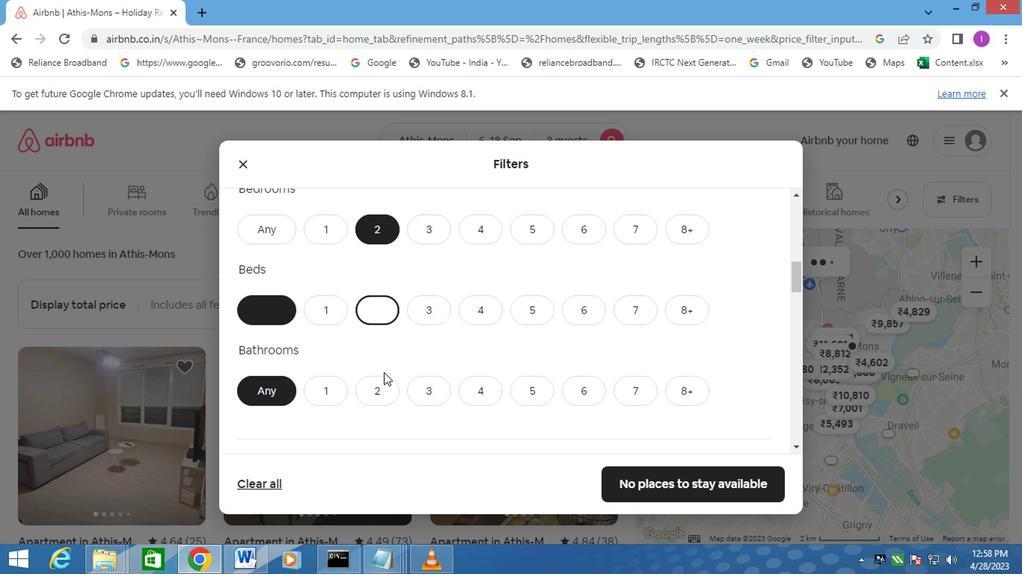 
Action: Mouse pressed left at (372, 394)
Screenshot: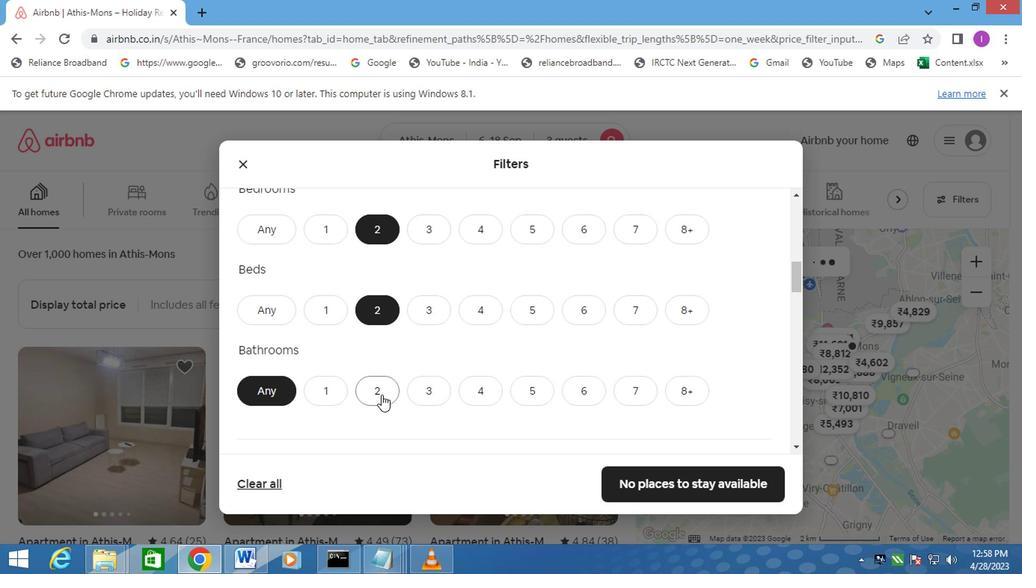 
Action: Mouse moved to (374, 385)
Screenshot: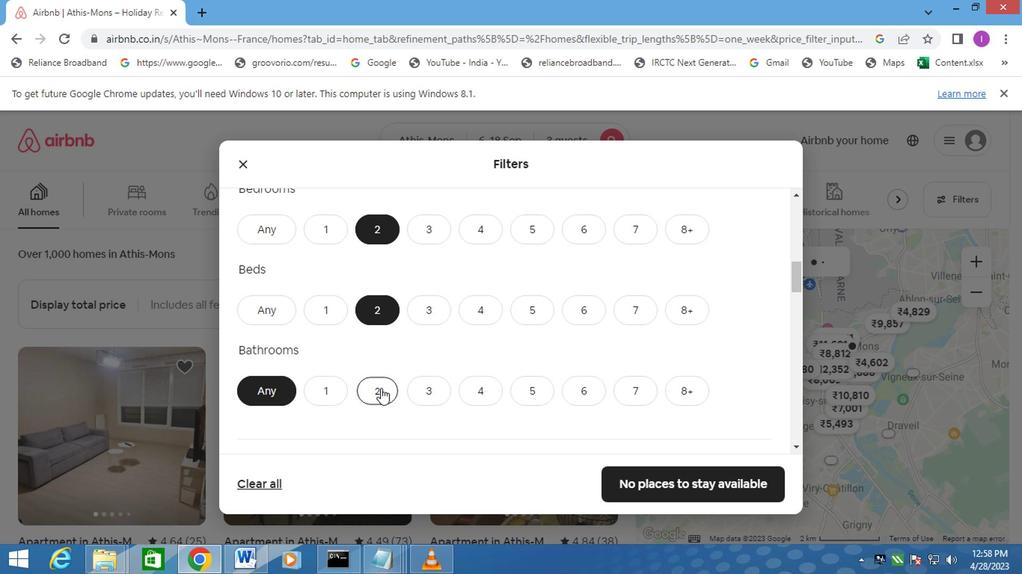 
Action: Mouse scrolled (374, 385) with delta (0, 0)
Screenshot: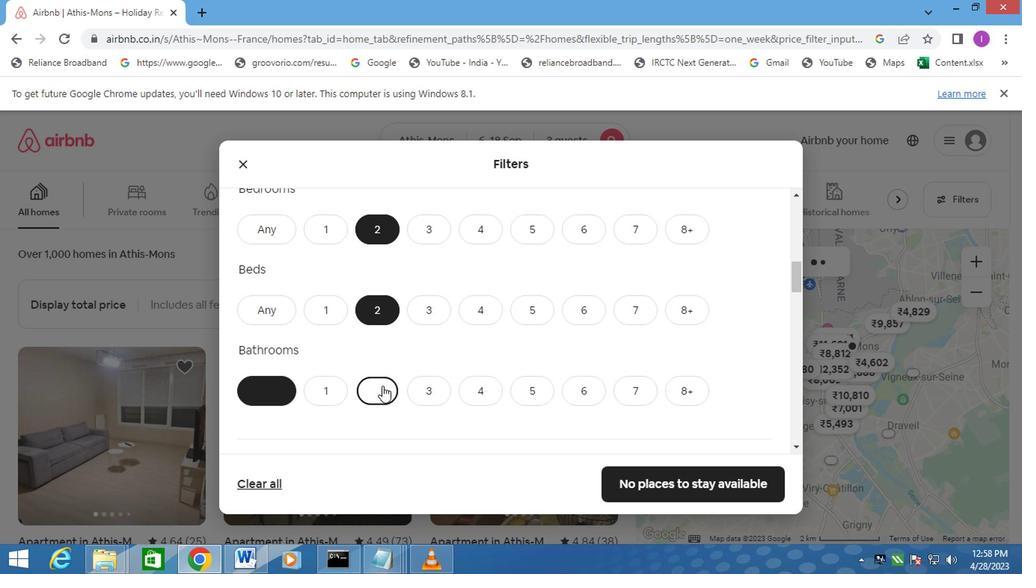 
Action: Mouse scrolled (374, 385) with delta (0, 0)
Screenshot: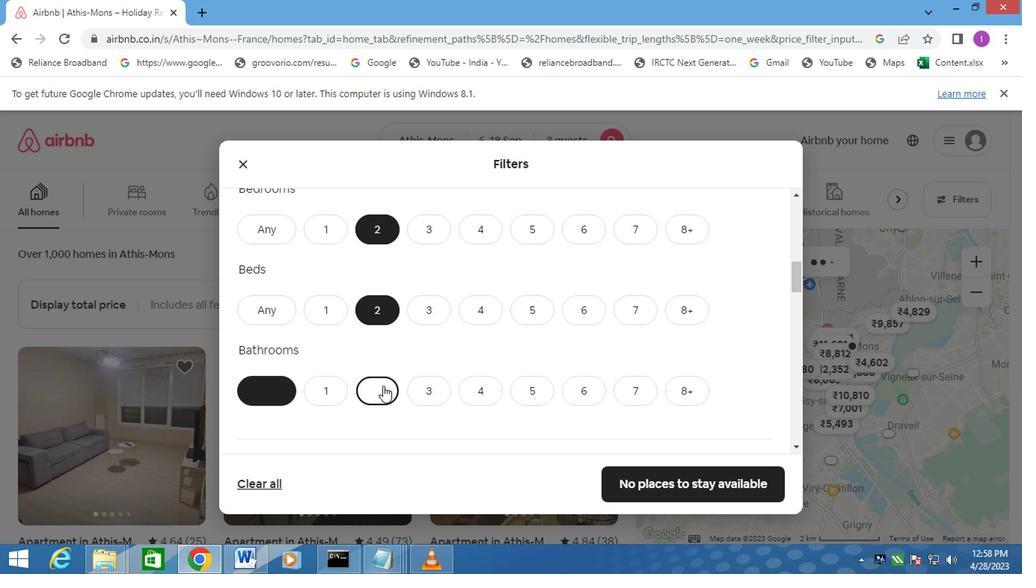 
Action: Mouse moved to (376, 382)
Screenshot: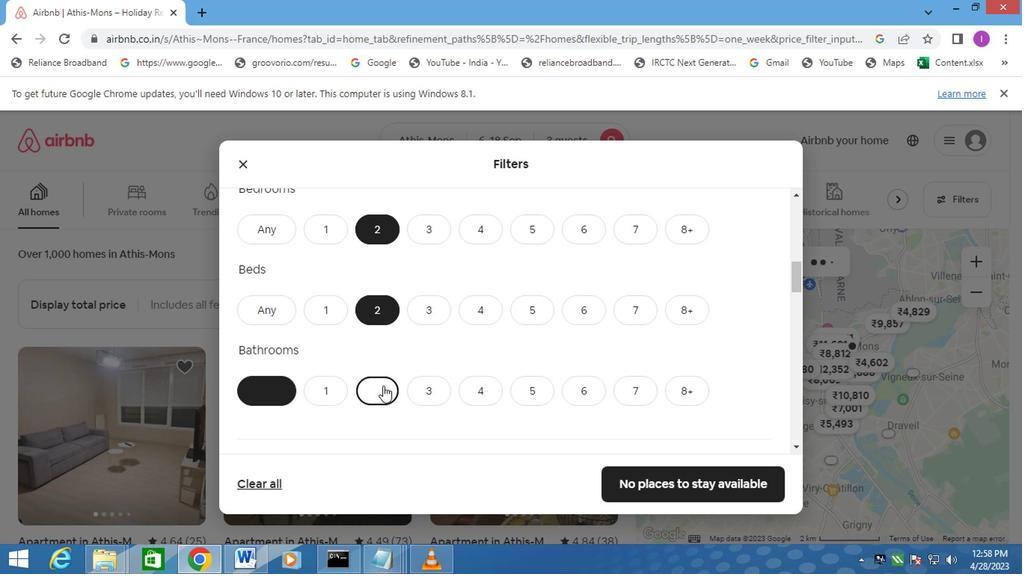 
Action: Mouse scrolled (376, 381) with delta (0, 0)
Screenshot: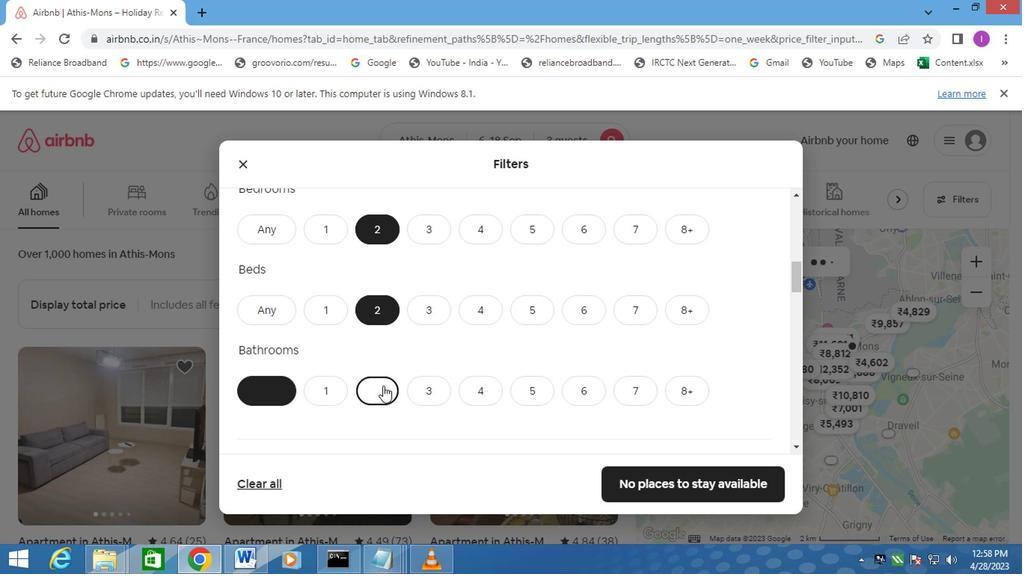 
Action: Mouse moved to (318, 333)
Screenshot: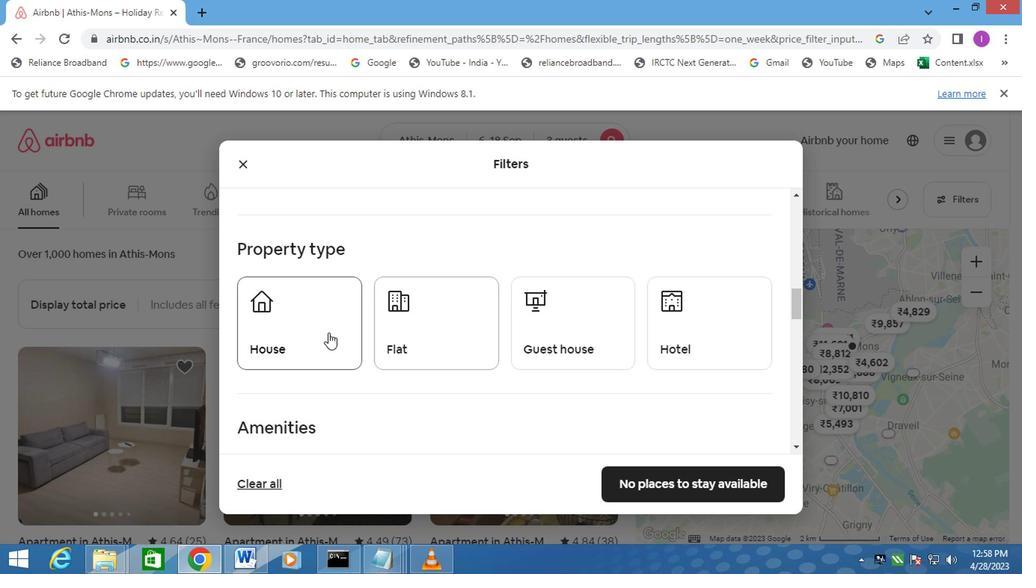 
Action: Mouse pressed left at (318, 333)
Screenshot: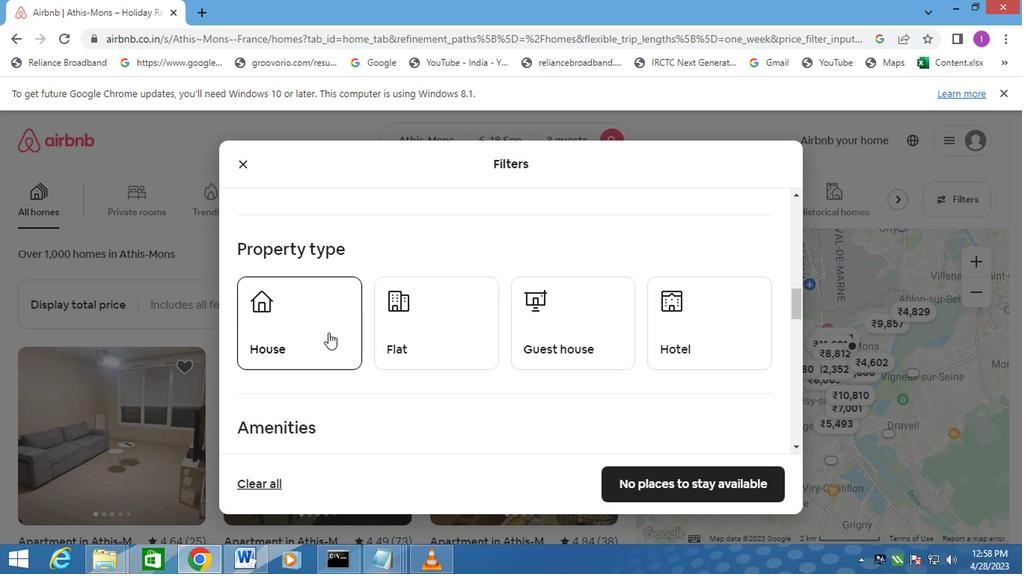 
Action: Mouse moved to (409, 333)
Screenshot: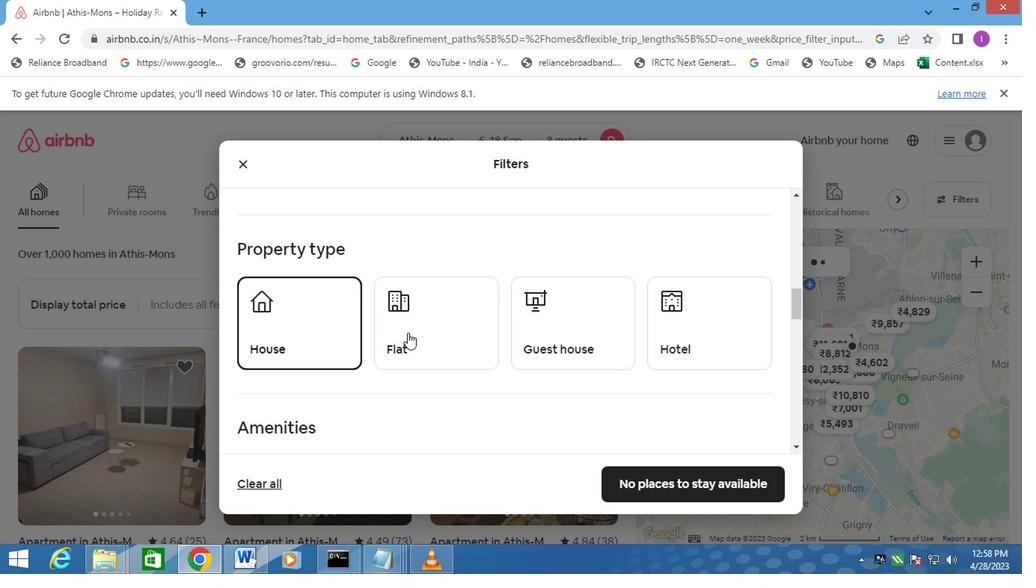 
Action: Mouse pressed left at (409, 333)
Screenshot: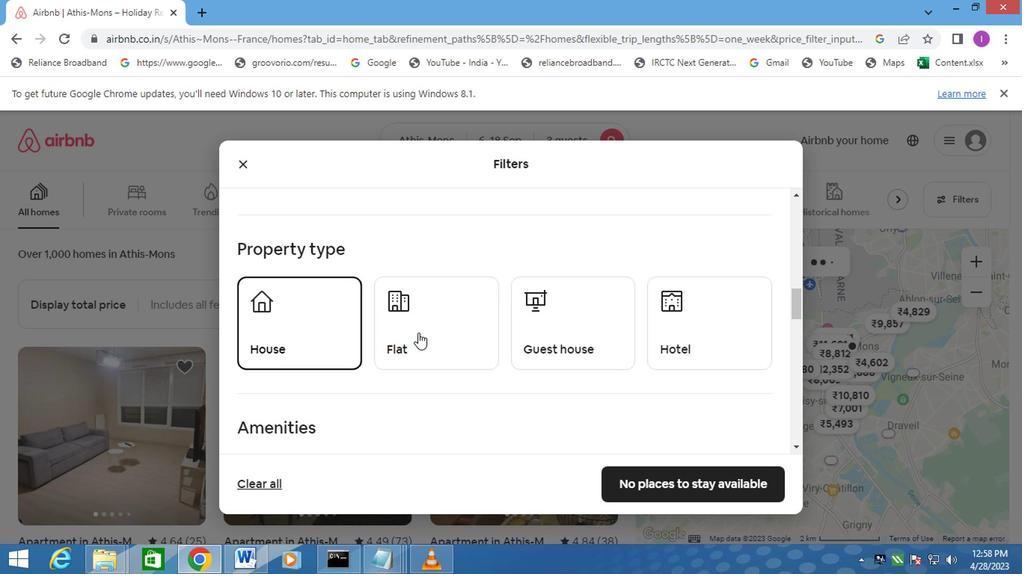 
Action: Mouse moved to (564, 339)
Screenshot: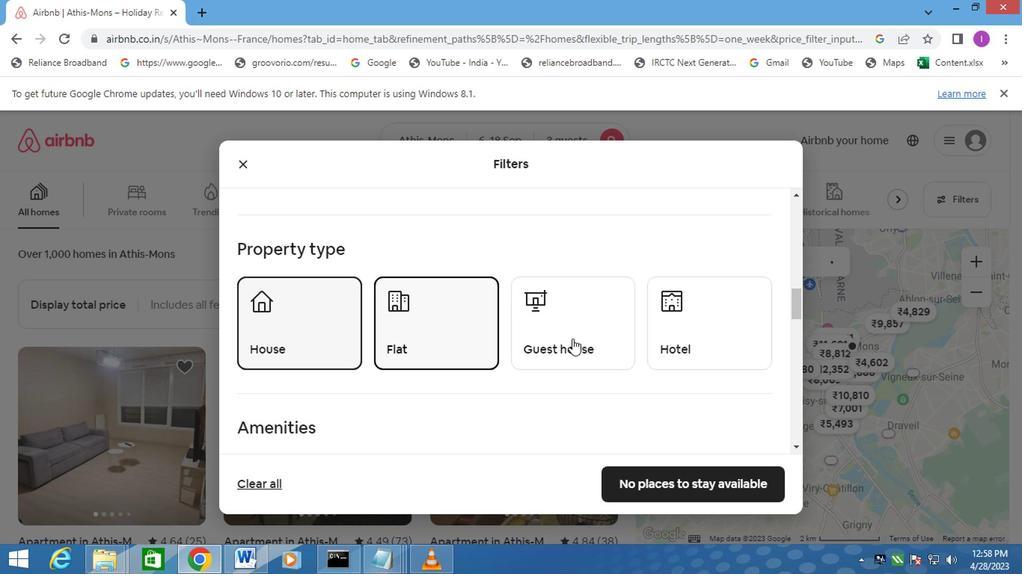 
Action: Mouse pressed left at (564, 339)
Screenshot: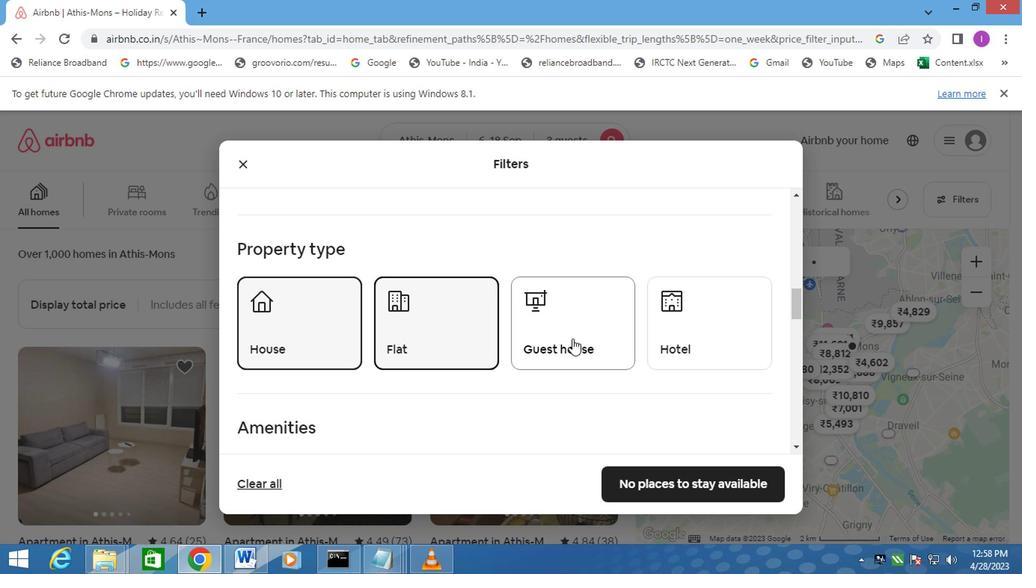 
Action: Mouse moved to (442, 385)
Screenshot: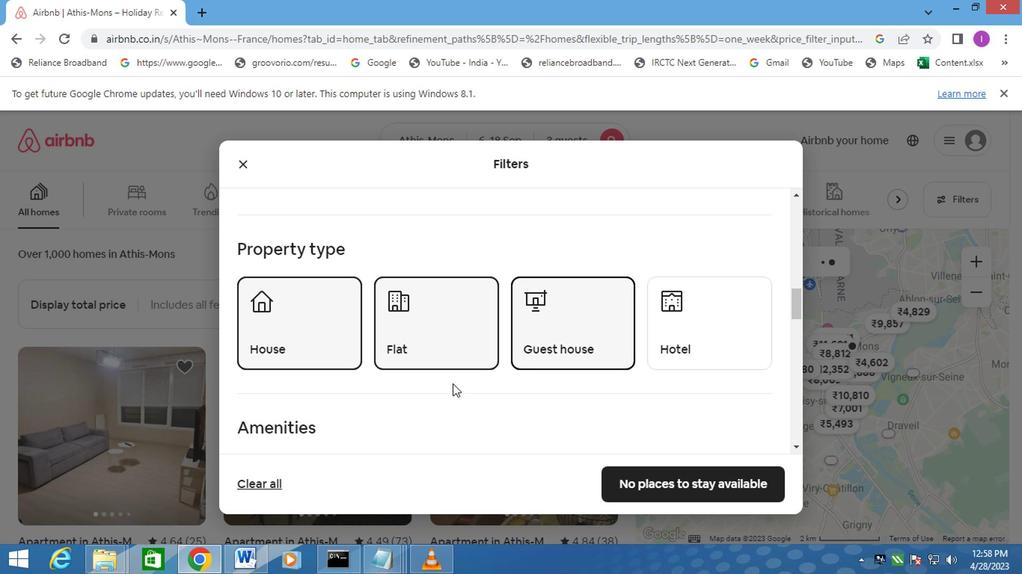 
Action: Mouse scrolled (442, 385) with delta (0, 0)
Screenshot: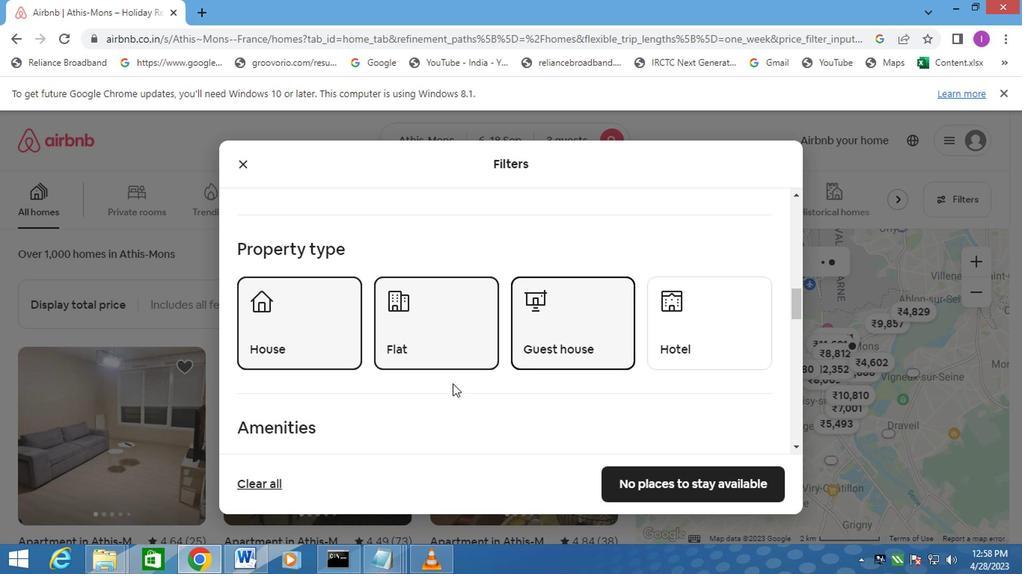 
Action: Mouse scrolled (442, 385) with delta (0, 0)
Screenshot: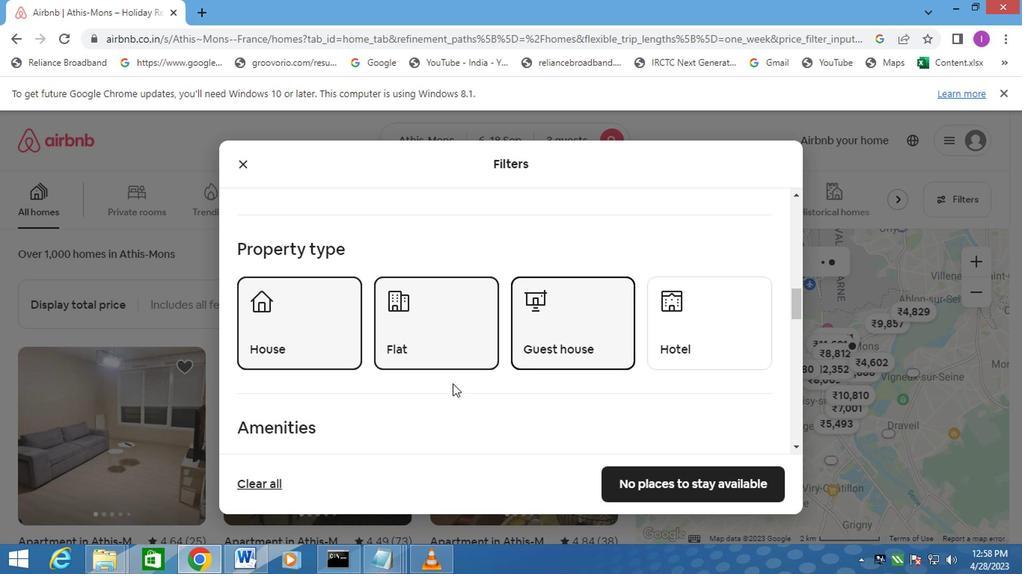 
Action: Mouse scrolled (442, 385) with delta (0, 0)
Screenshot: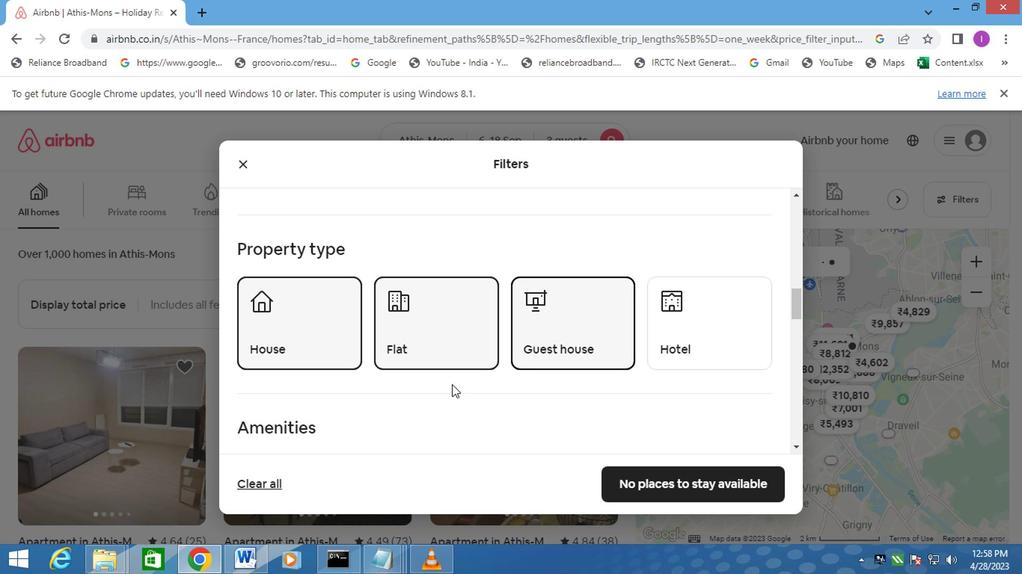 
Action: Mouse moved to (517, 342)
Screenshot: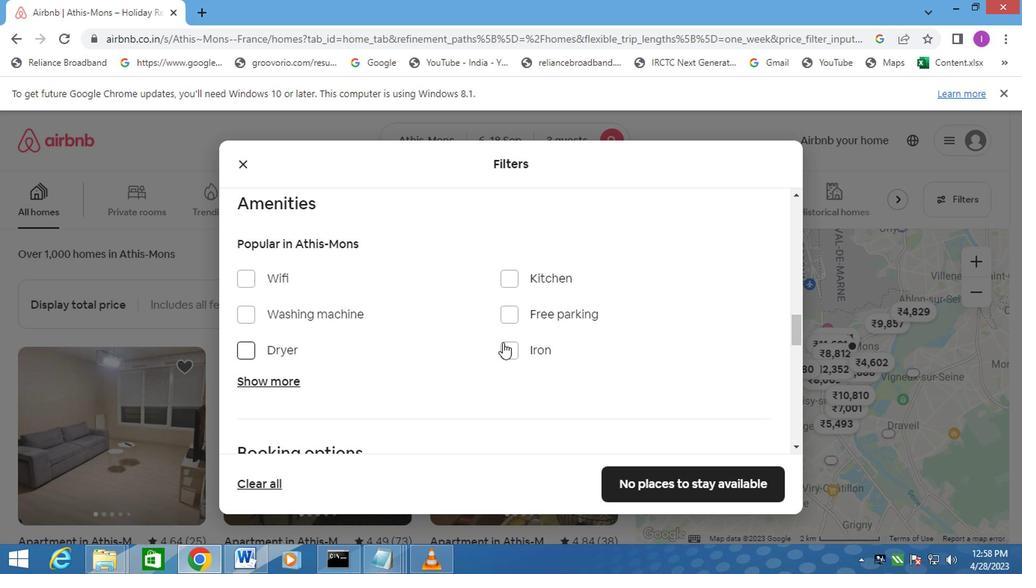 
Action: Mouse scrolled (517, 342) with delta (0, 0)
Screenshot: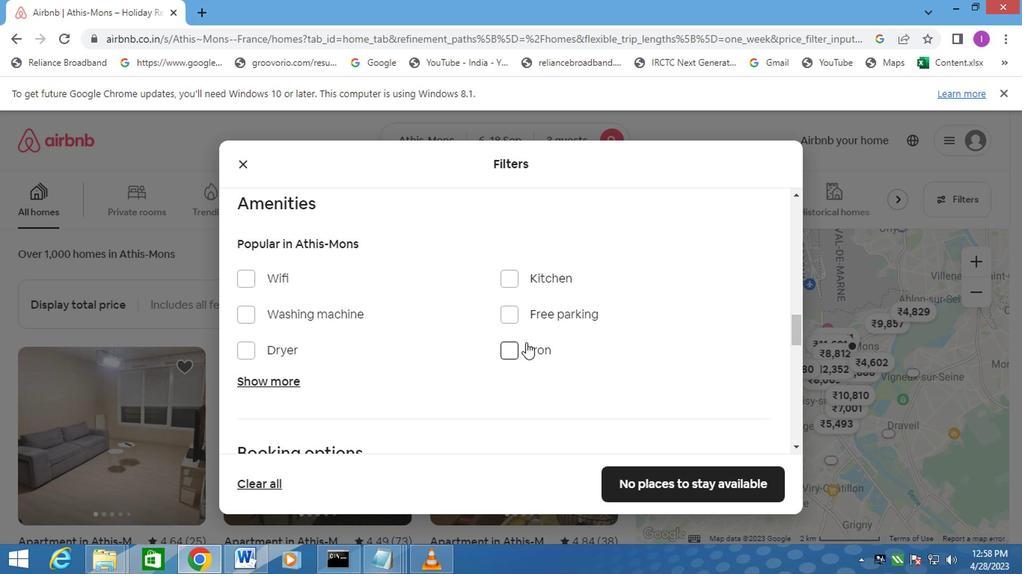 
Action: Mouse scrolled (517, 342) with delta (0, 0)
Screenshot: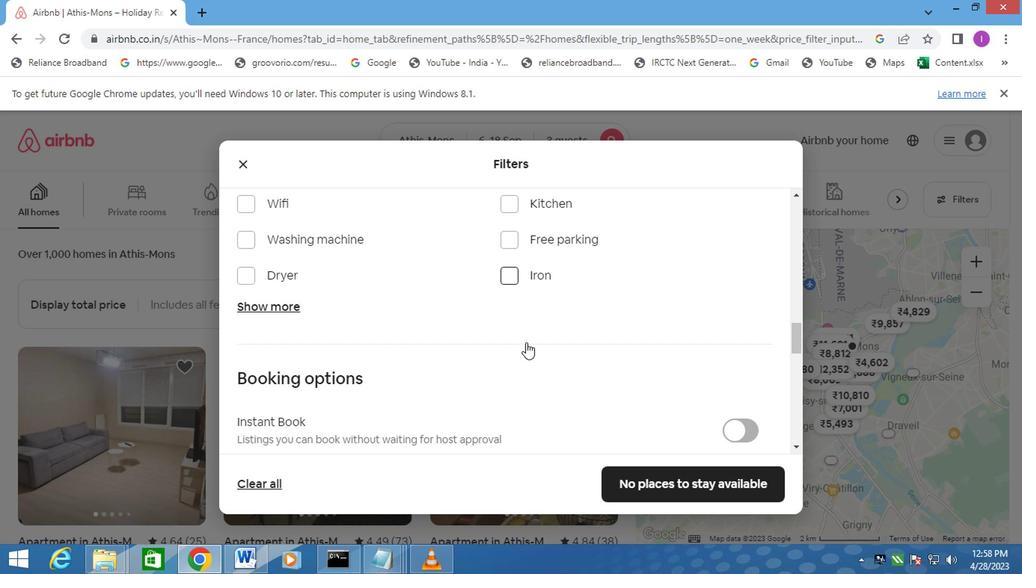 
Action: Mouse moved to (735, 411)
Screenshot: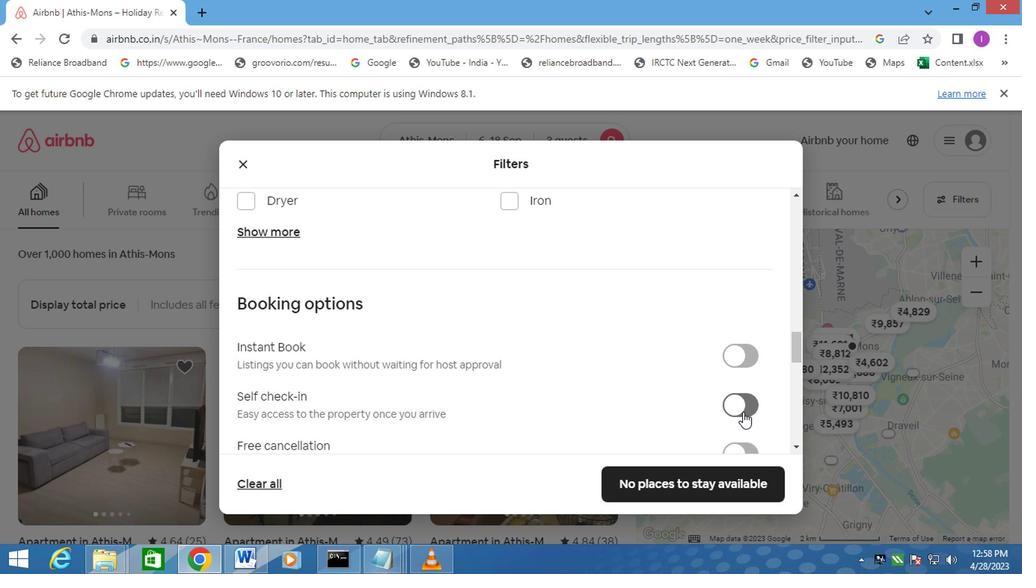 
Action: Mouse pressed left at (735, 411)
Screenshot: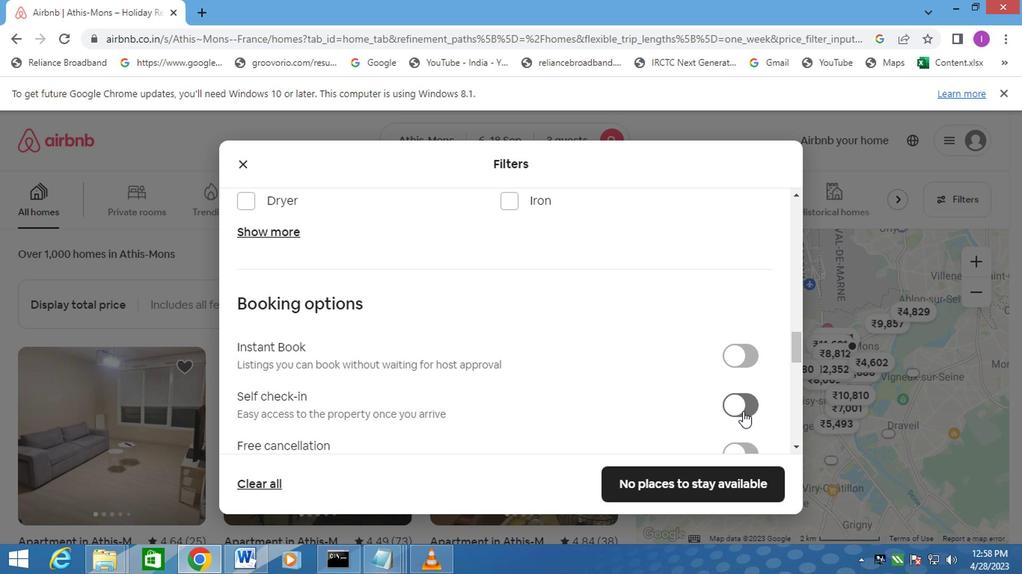 
Action: Mouse moved to (608, 423)
Screenshot: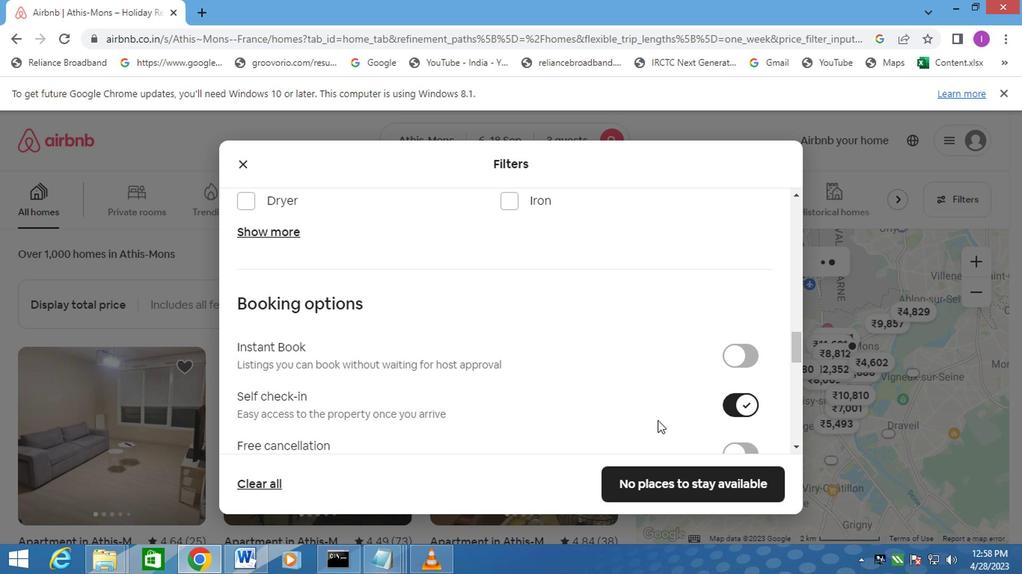 
Action: Mouse scrolled (608, 422) with delta (0, 0)
Screenshot: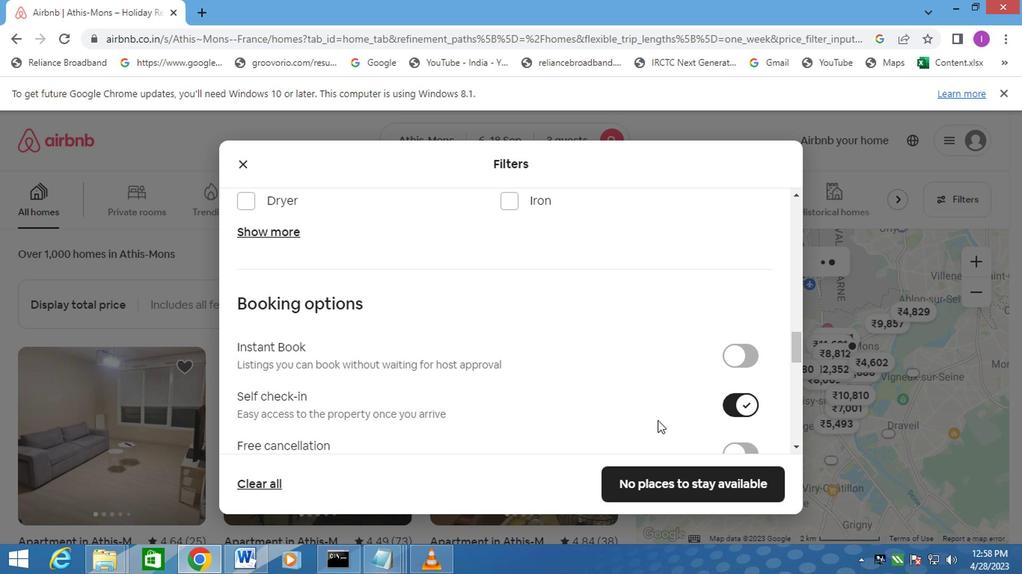 
Action: Mouse moved to (599, 425)
Screenshot: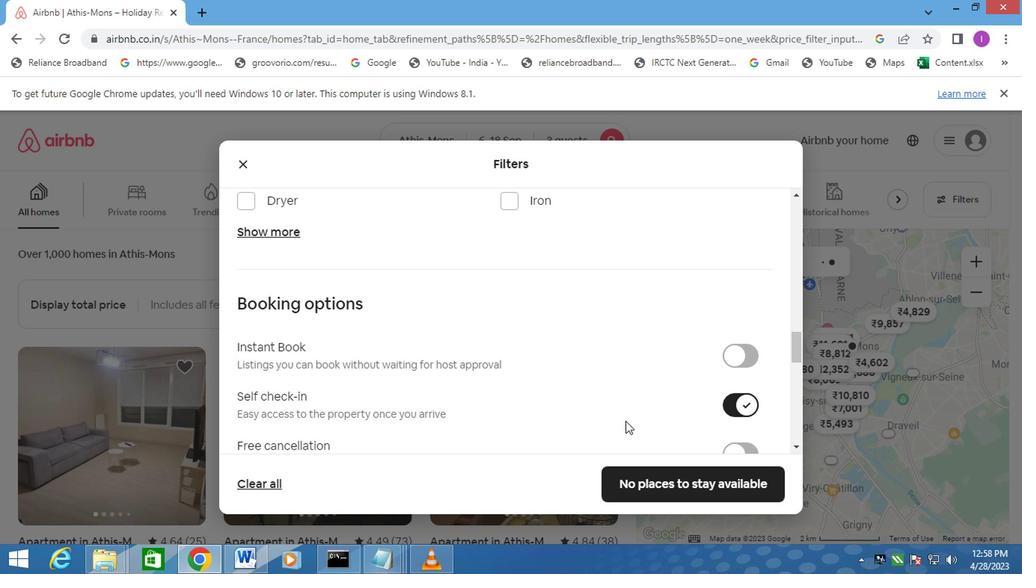 
Action: Mouse scrolled (599, 424) with delta (0, 0)
Screenshot: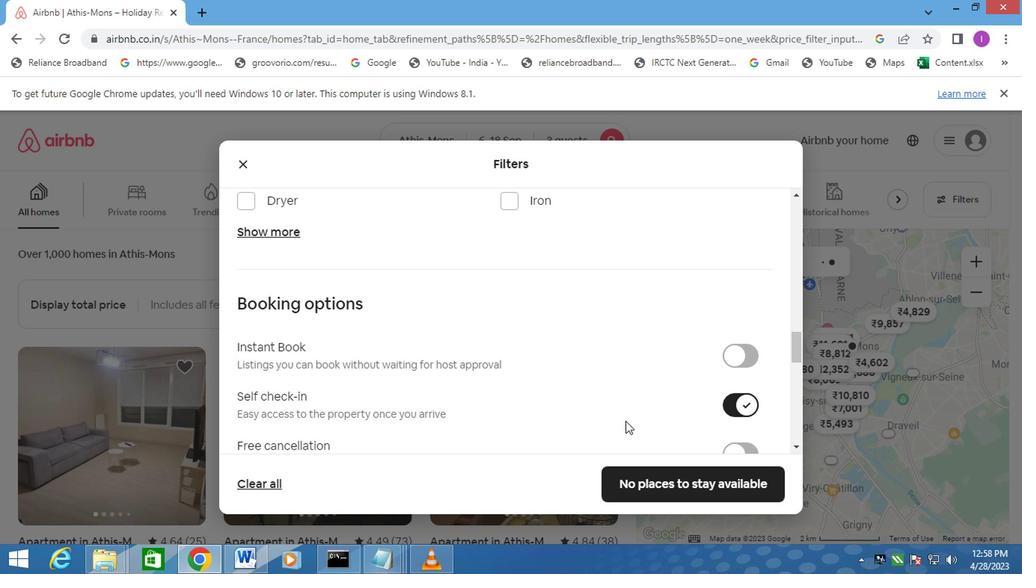 
Action: Mouse moved to (598, 425)
Screenshot: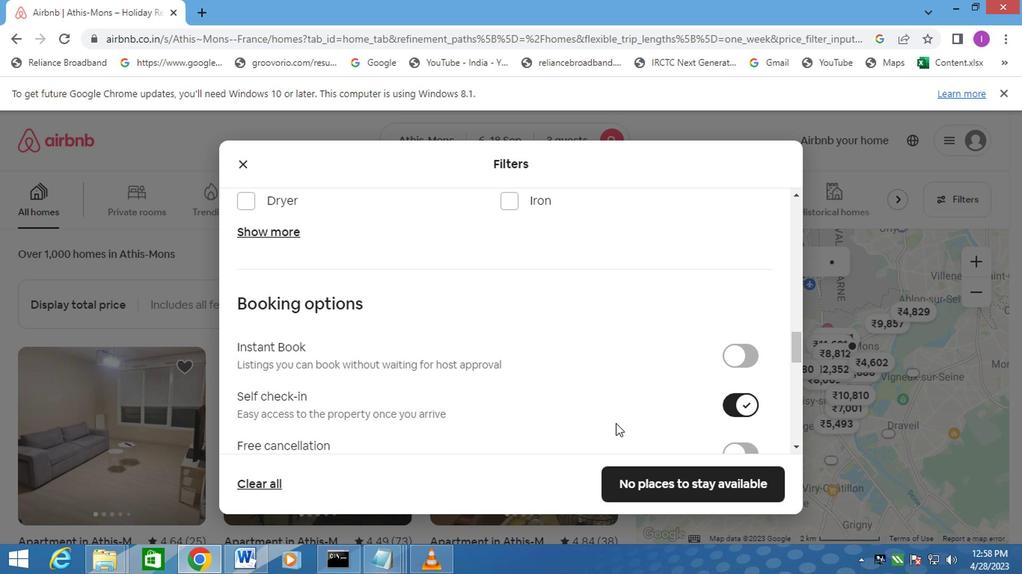 
Action: Mouse scrolled (598, 424) with delta (0, 0)
Screenshot: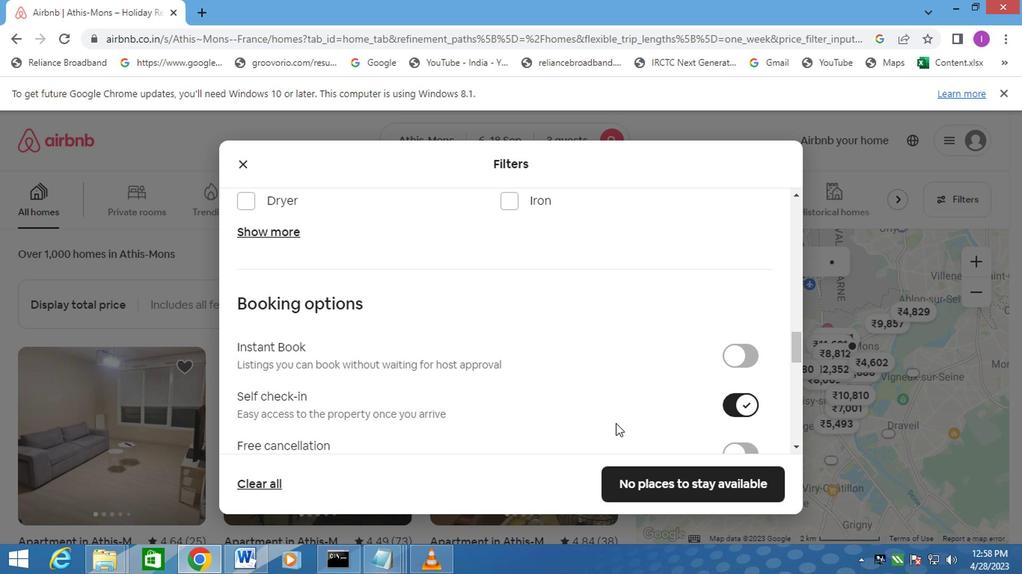 
Action: Mouse scrolled (598, 424) with delta (0, 0)
Screenshot: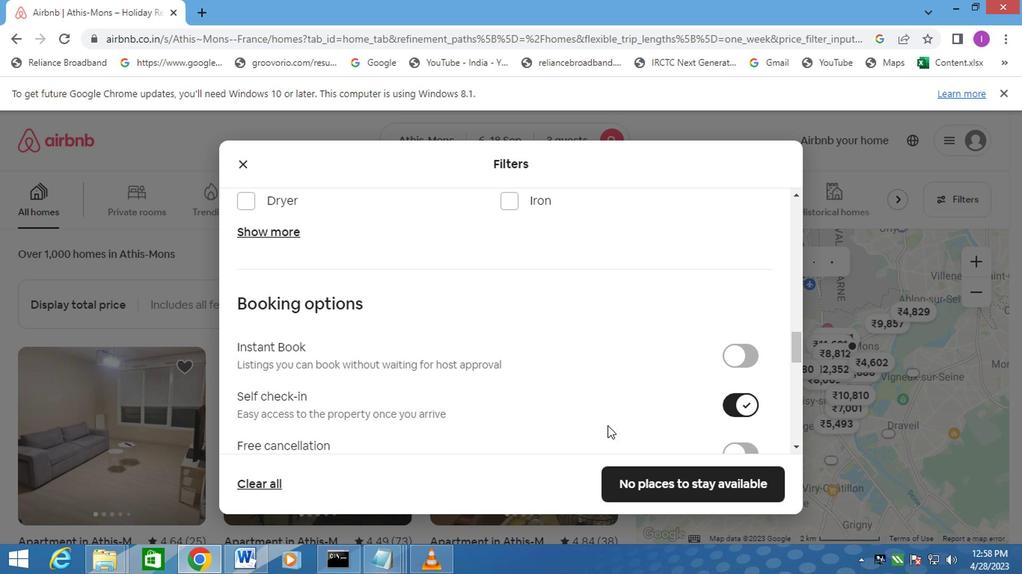 
Action: Mouse moved to (595, 412)
Screenshot: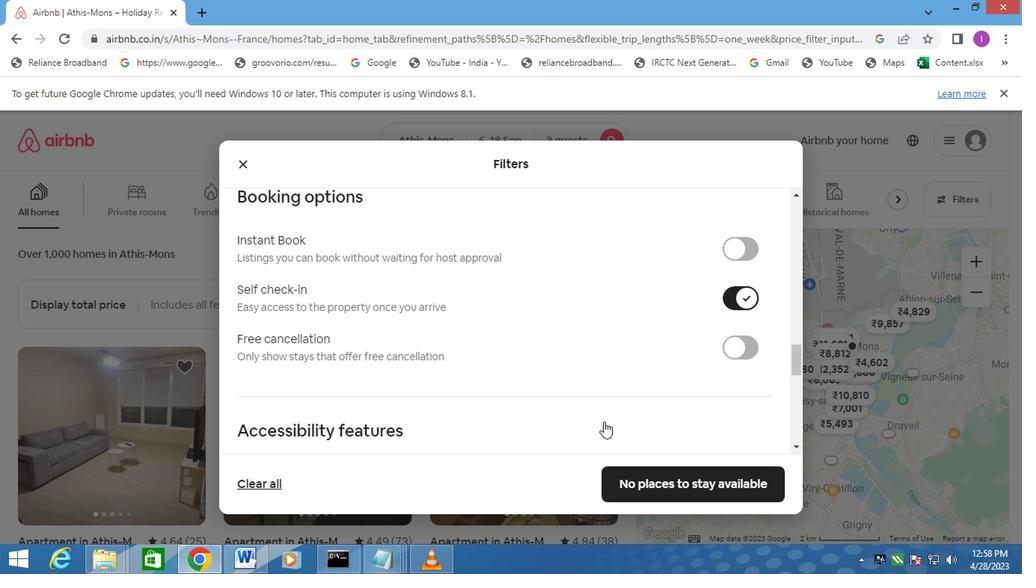 
Action: Mouse scrolled (595, 411) with delta (0, 0)
Screenshot: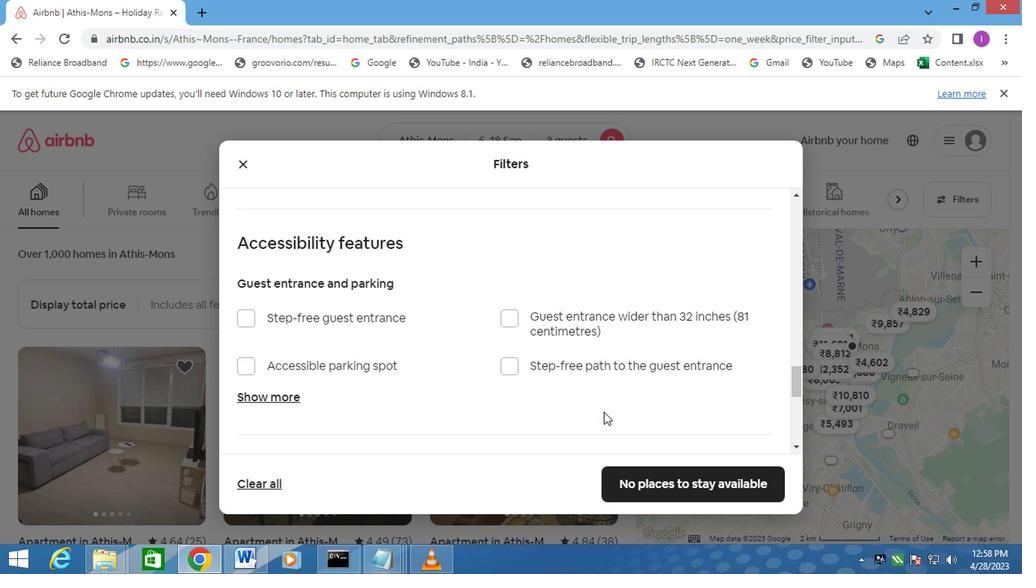
Action: Mouse scrolled (595, 411) with delta (0, 0)
Screenshot: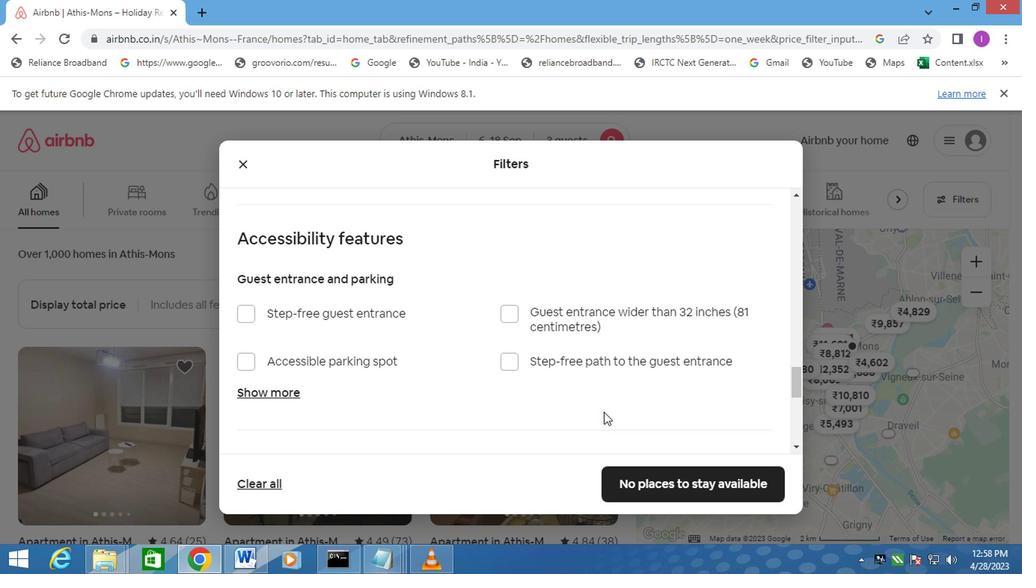 
Action: Mouse moved to (575, 391)
Screenshot: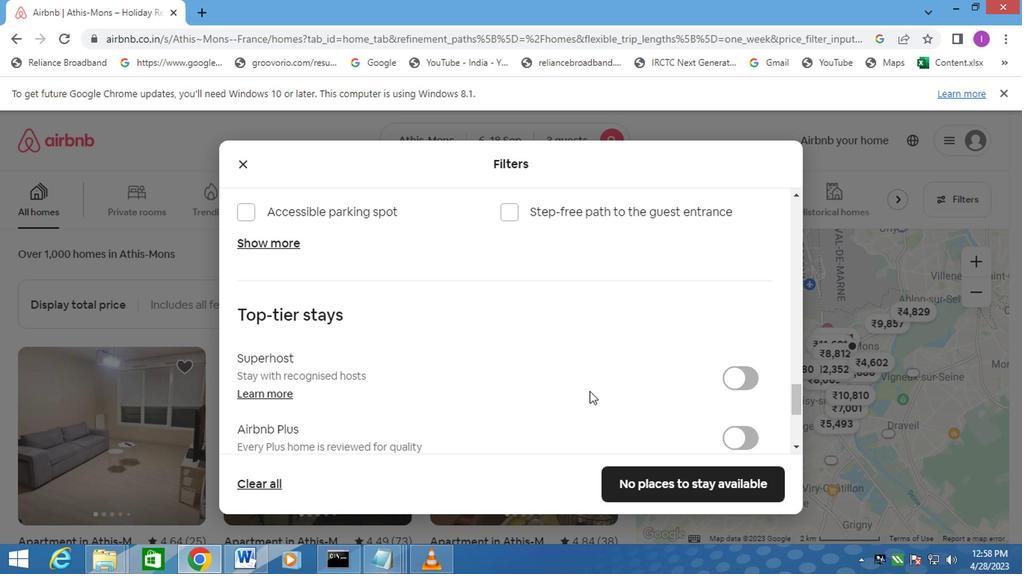 
Action: Mouse scrolled (575, 390) with delta (0, -1)
Screenshot: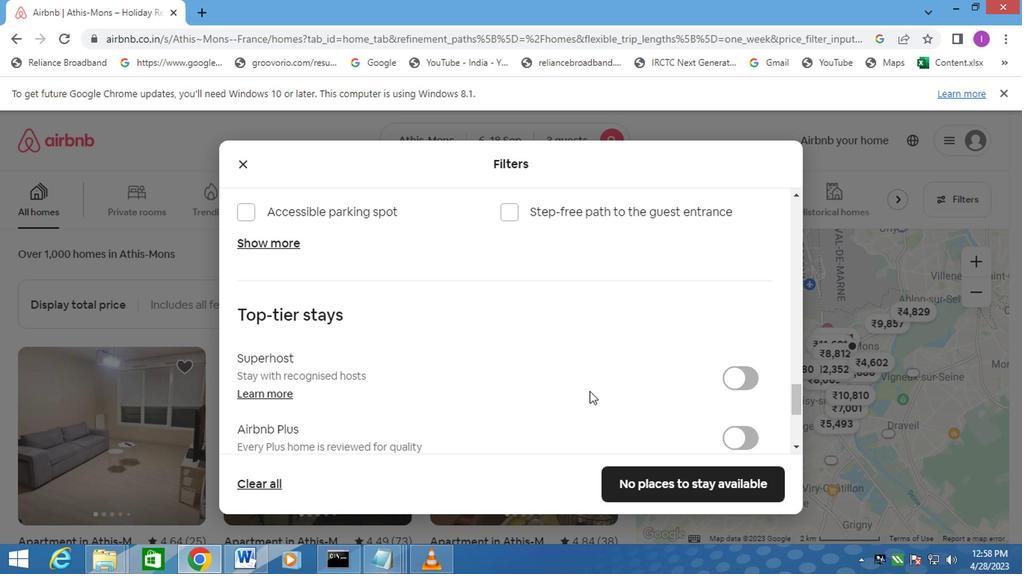 
Action: Mouse moved to (575, 391)
Screenshot: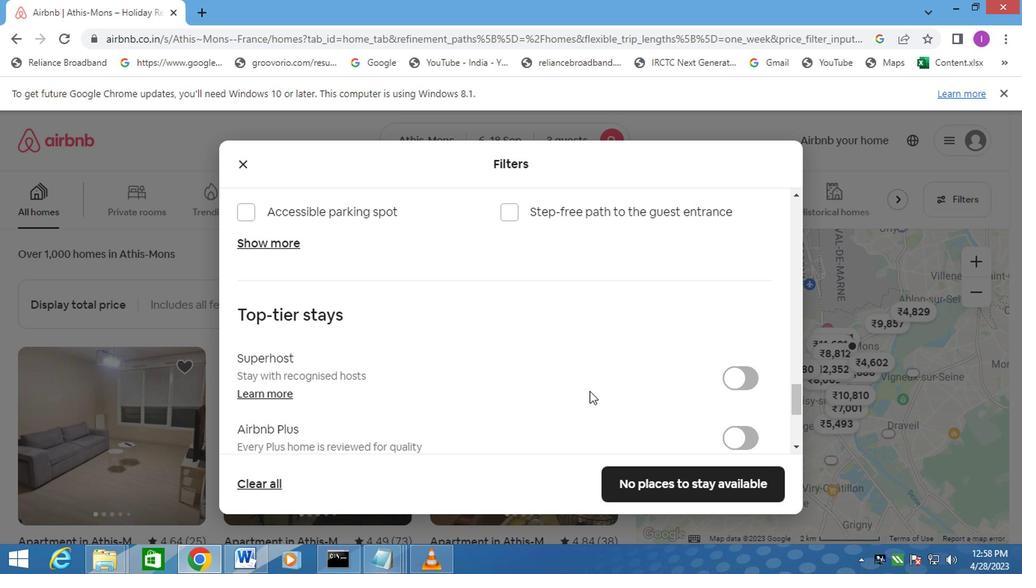 
Action: Mouse scrolled (575, 390) with delta (0, -1)
Screenshot: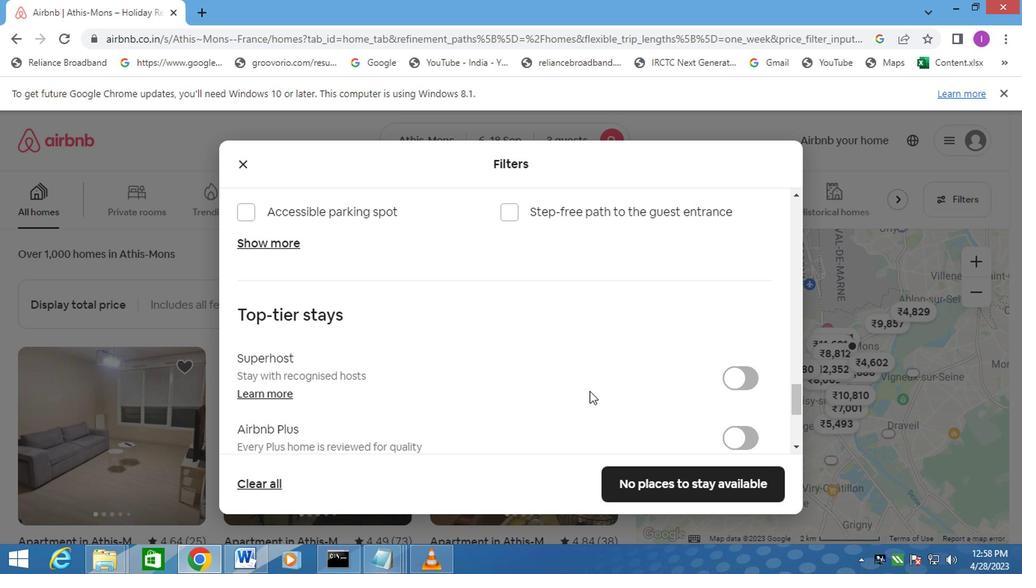
Action: Mouse moved to (573, 391)
Screenshot: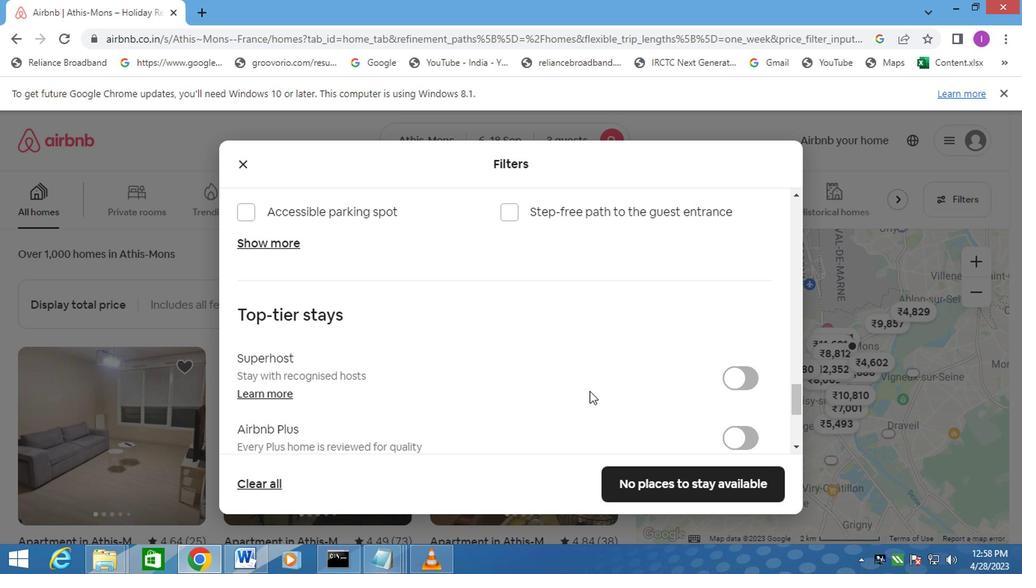 
Action: Mouse scrolled (573, 390) with delta (0, -1)
Screenshot: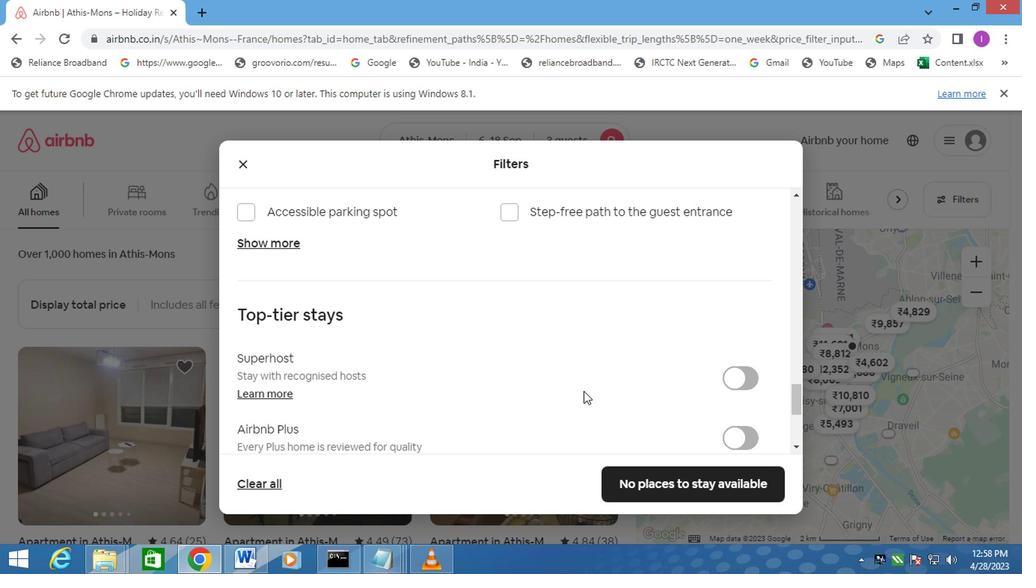 
Action: Mouse moved to (235, 351)
Screenshot: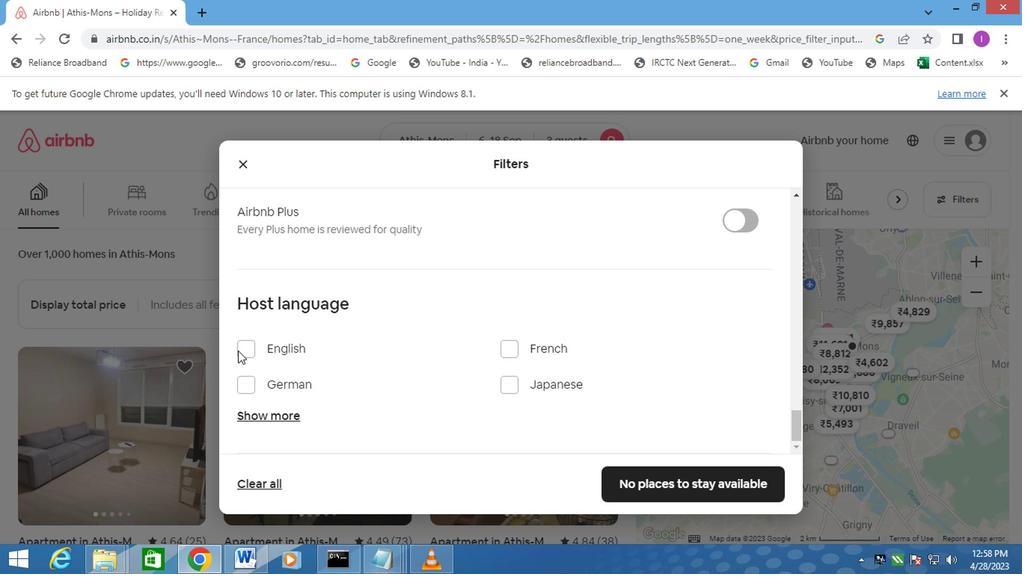 
Action: Mouse pressed left at (235, 351)
Screenshot: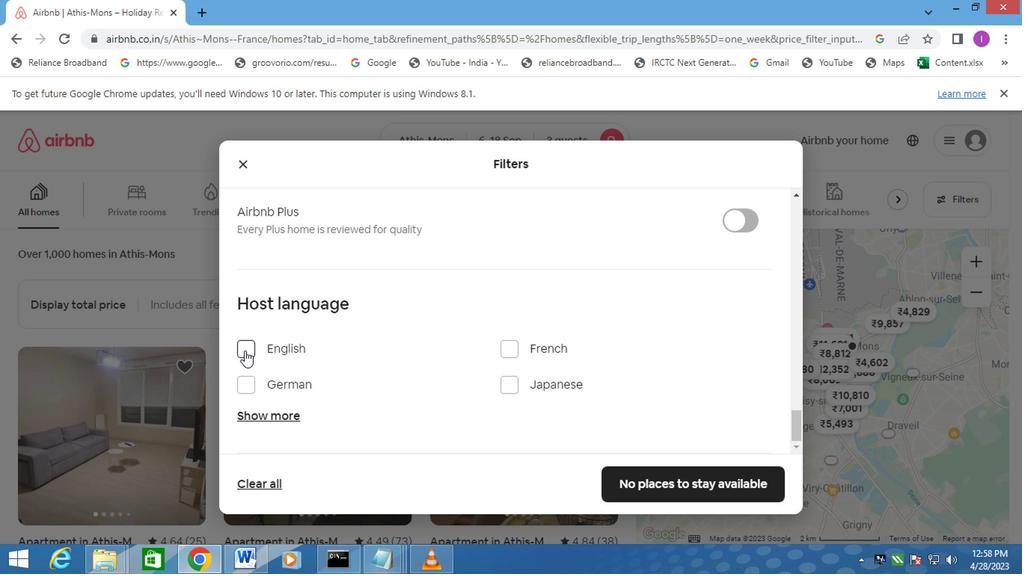 
Action: Mouse moved to (443, 340)
Screenshot: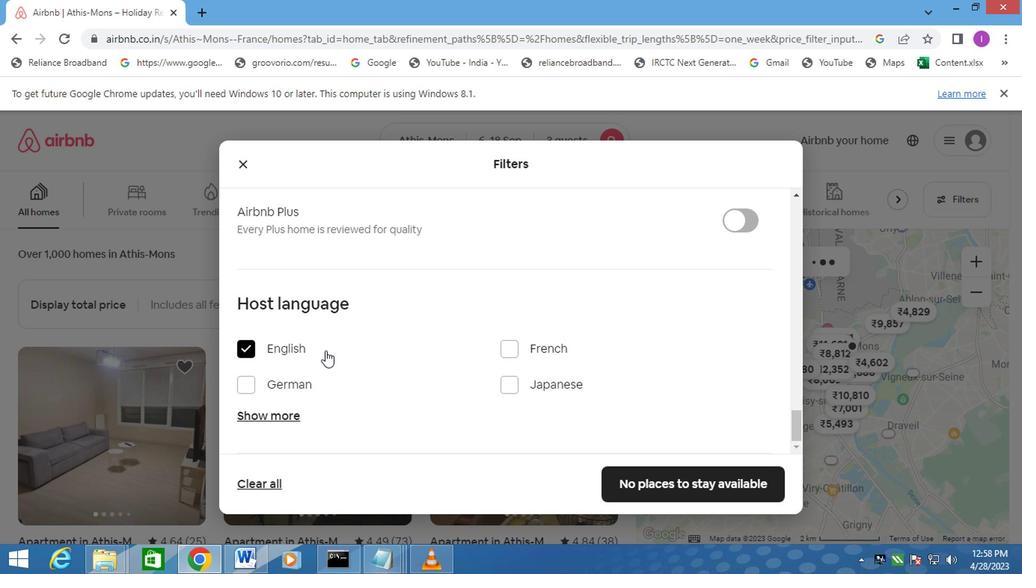 
Action: Mouse scrolled (443, 339) with delta (0, -1)
Screenshot: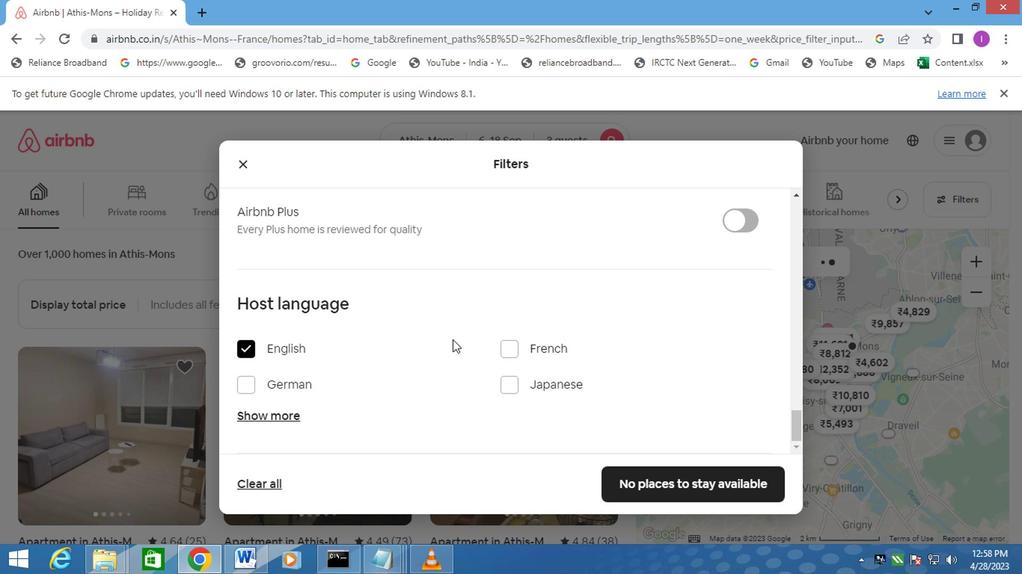 
Action: Mouse scrolled (443, 339) with delta (0, -1)
Screenshot: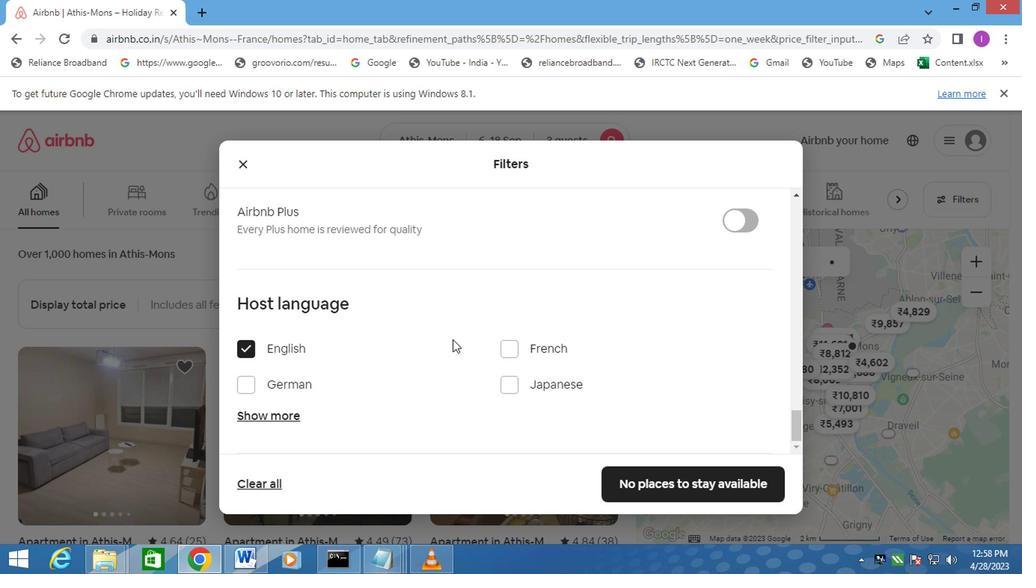
Action: Mouse scrolled (443, 339) with delta (0, -1)
Screenshot: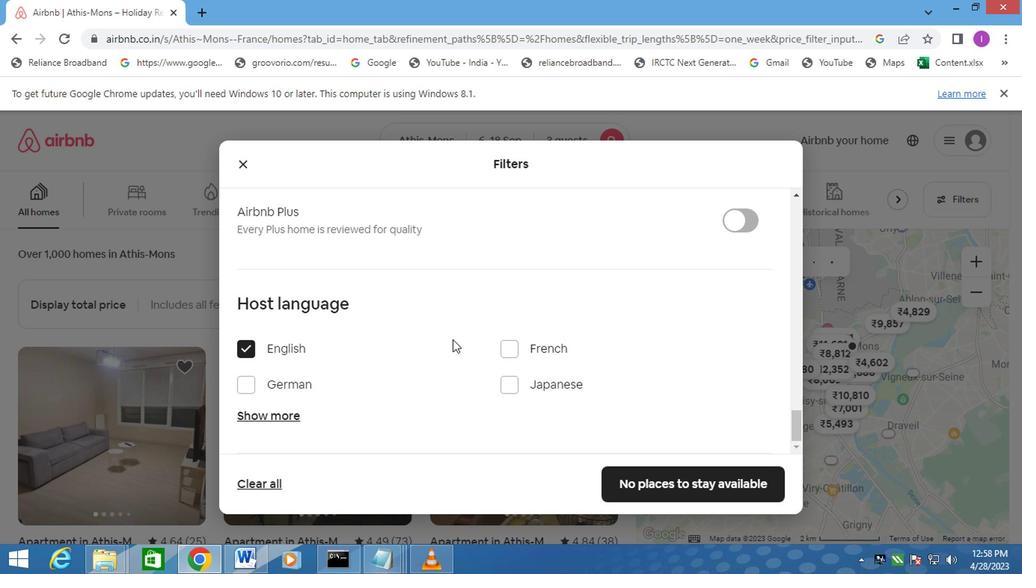 
Action: Mouse moved to (668, 483)
Screenshot: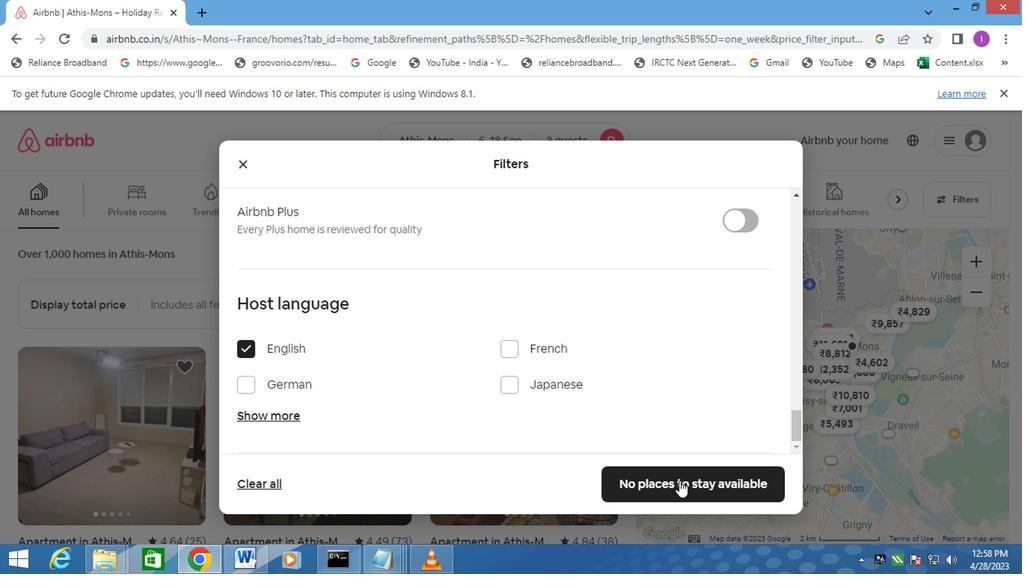 
Action: Mouse pressed left at (668, 483)
Screenshot: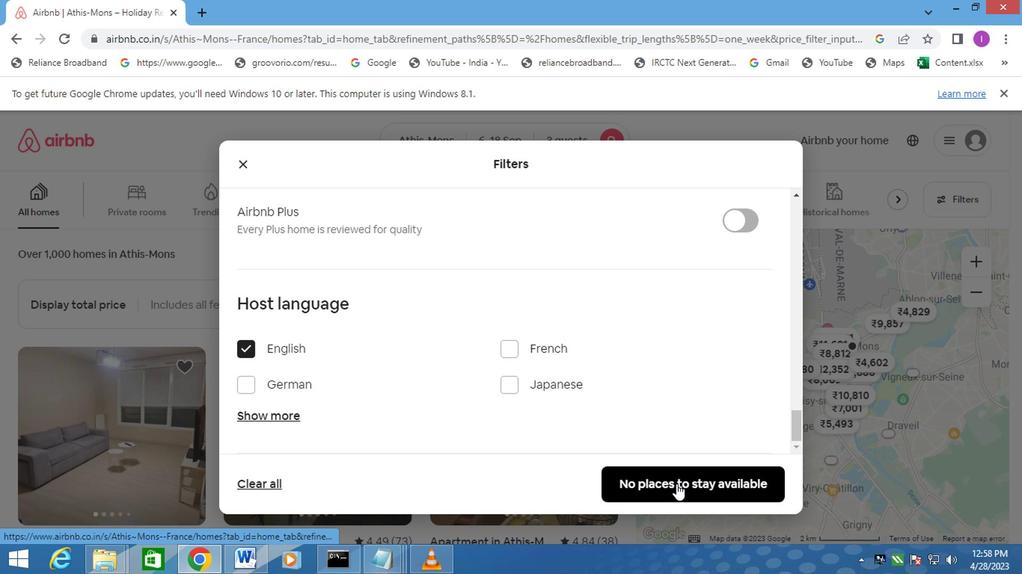 
Action: Mouse moved to (588, 387)
Screenshot: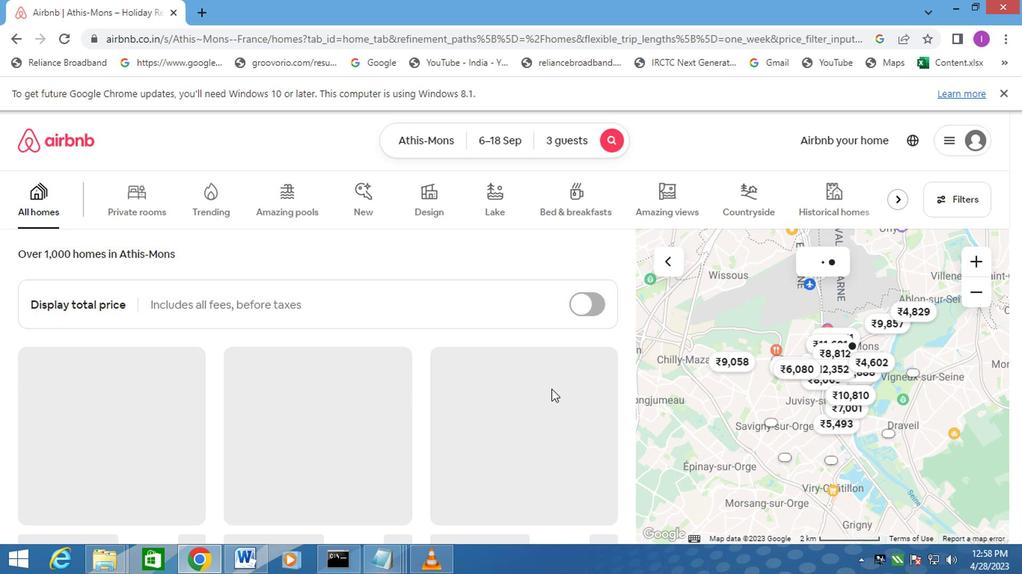 
